 Task: Open Card New Hire Training Session in Board Employee Performance Management and Coaching to Workspace Data Analysis and Reporting and add a team member Softage.2@softage.net, a label Orange, a checklist Real Estate Law, an attachment from Trello, a color Orange and finally, add a card description 'Conduct team training session on effective conflict resolution' and a comment 'Given the potential impact of this task on our company financial stability, let us ensure that we approach it with a sense of fiscal responsibility and prudence.'. Add a start date 'Jan 06, 1900' with a due date 'Jan 13, 1900'
Action: Mouse moved to (83, 375)
Screenshot: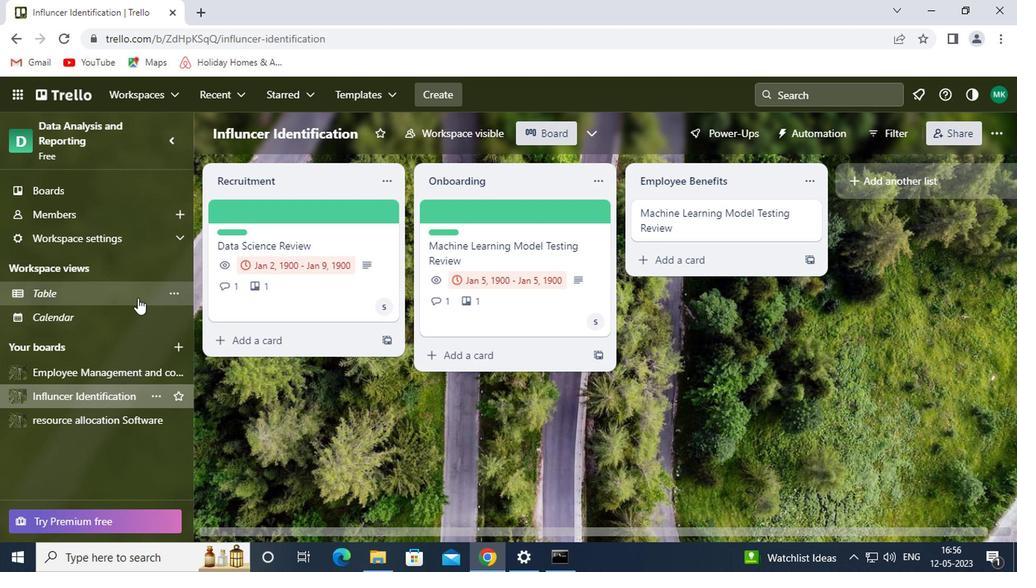
Action: Mouse pressed left at (83, 375)
Screenshot: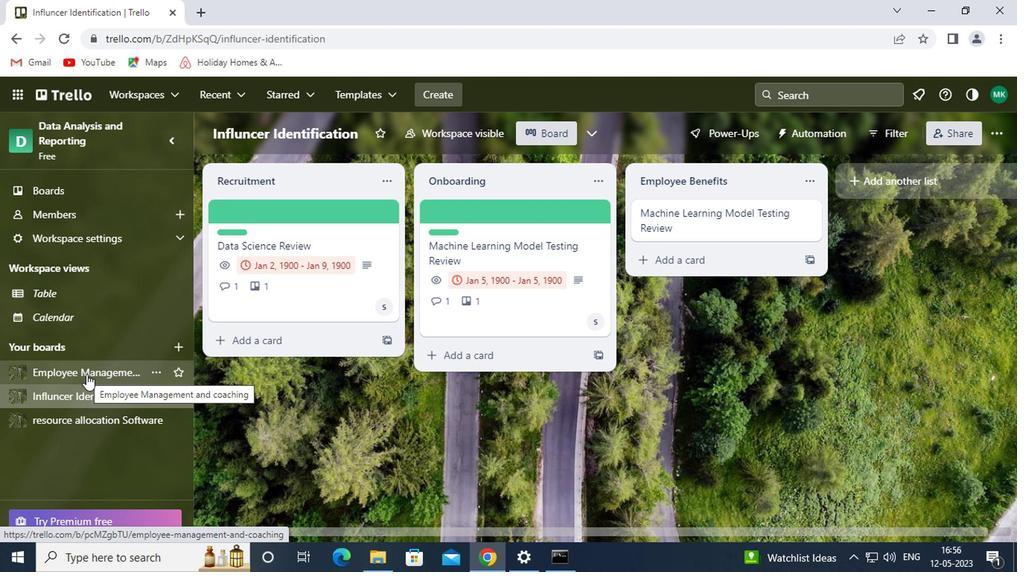 
Action: Mouse moved to (452, 212)
Screenshot: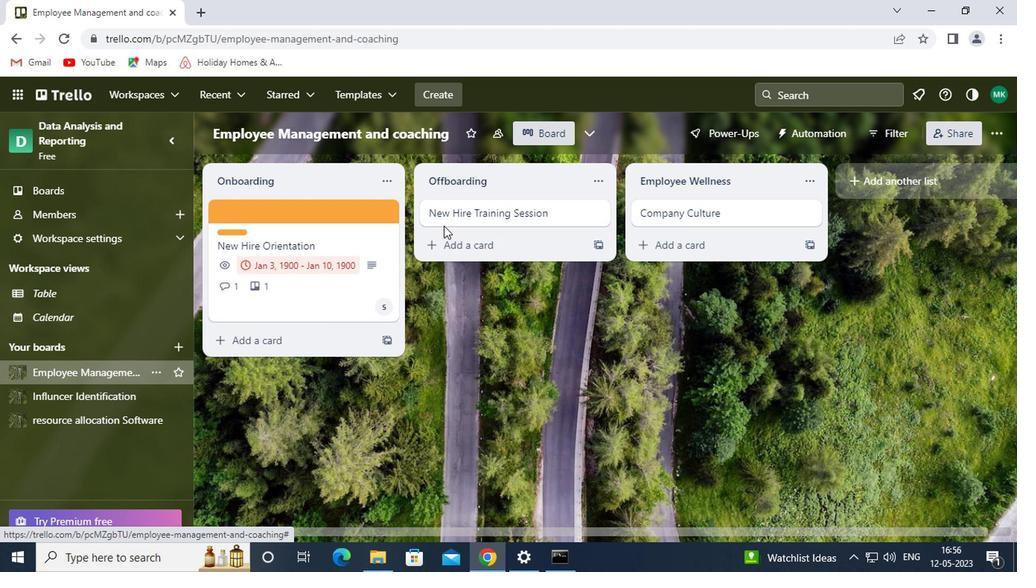 
Action: Mouse pressed left at (452, 212)
Screenshot: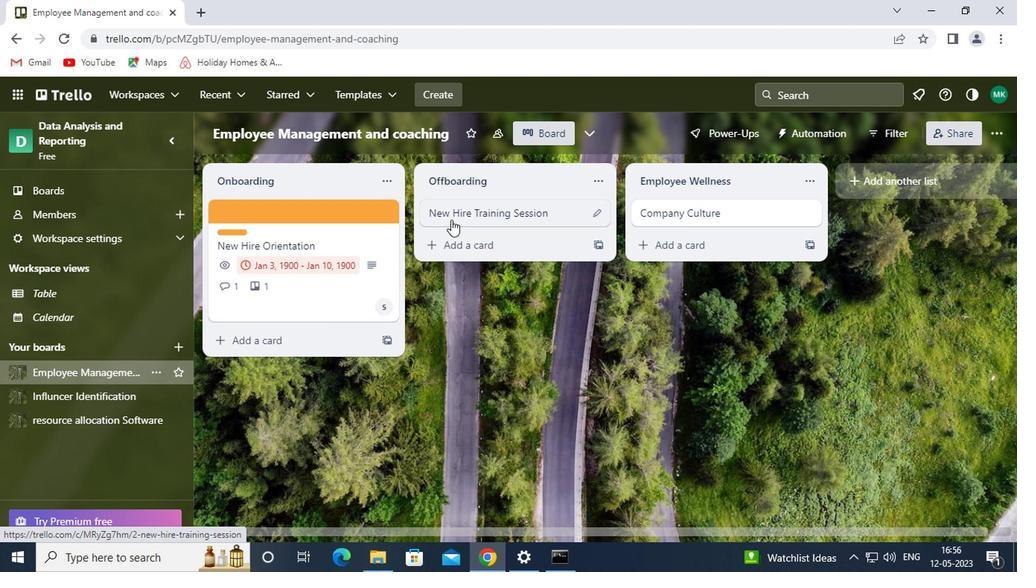 
Action: Mouse moved to (708, 265)
Screenshot: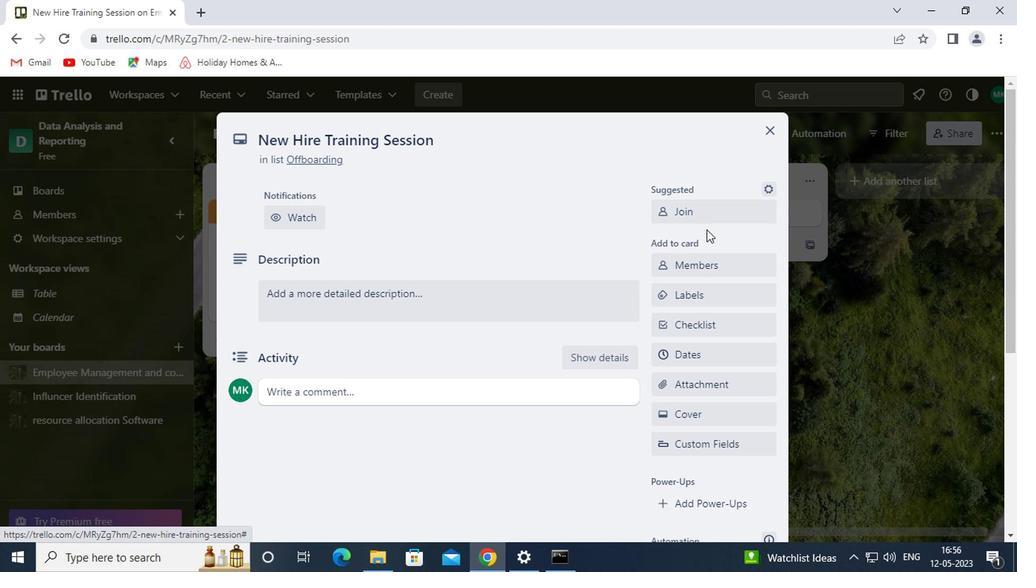
Action: Mouse pressed left at (708, 265)
Screenshot: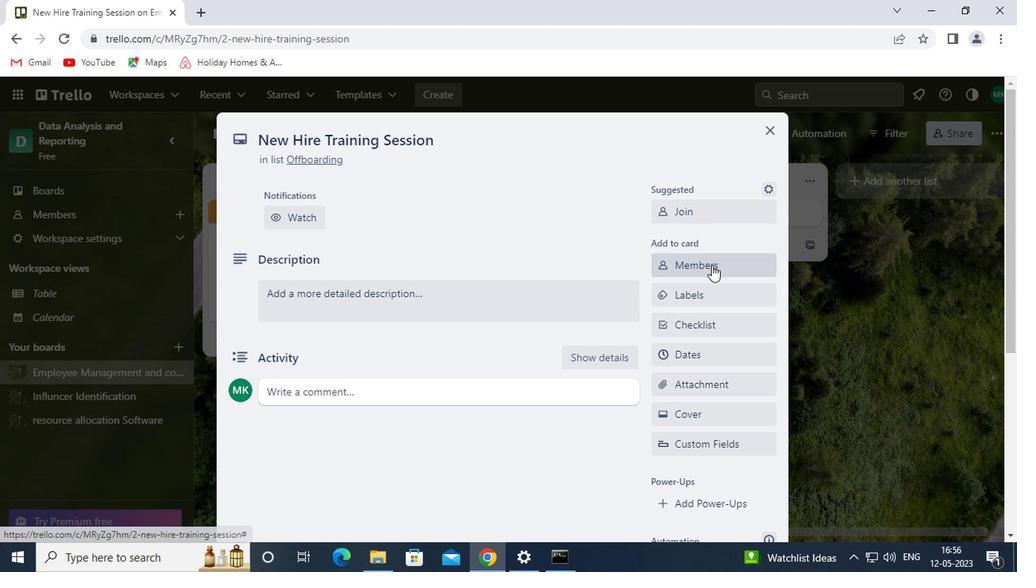 
Action: Mouse moved to (694, 327)
Screenshot: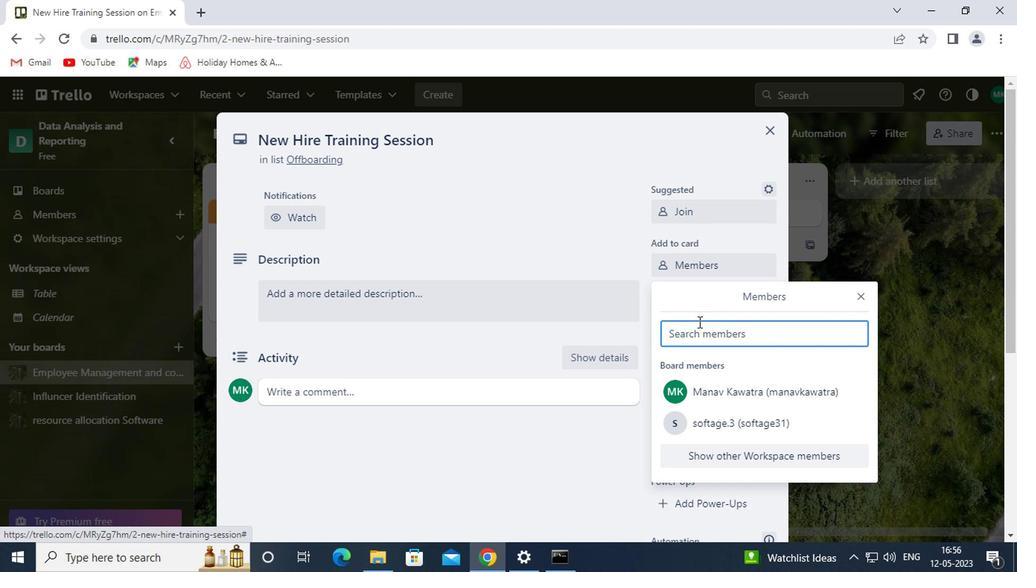 
Action: Mouse pressed left at (694, 327)
Screenshot: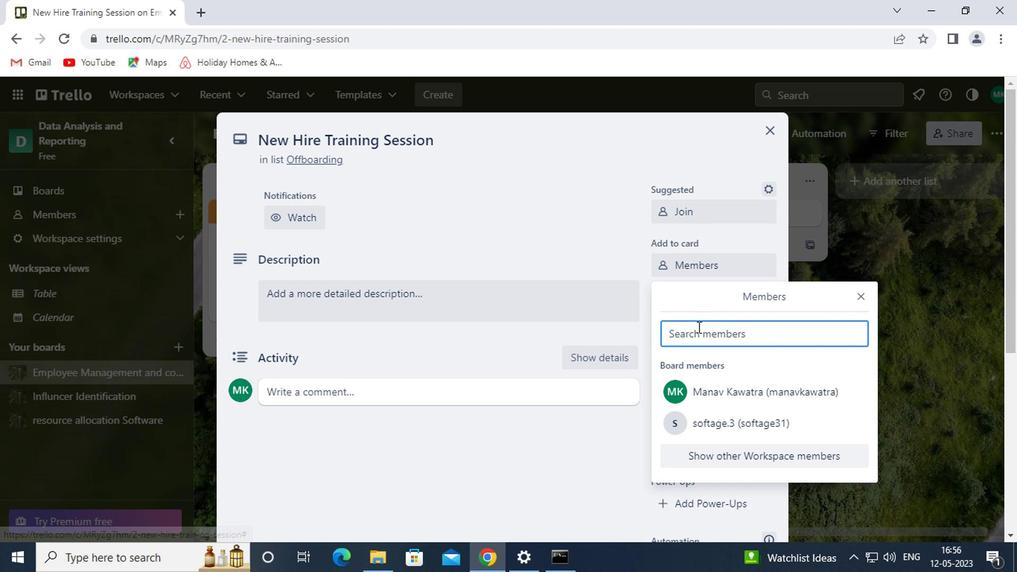 
Action: Key pressed <Key.shift>SOFTAGE.2<Key.shift>@SOFTAGE.NET
Screenshot: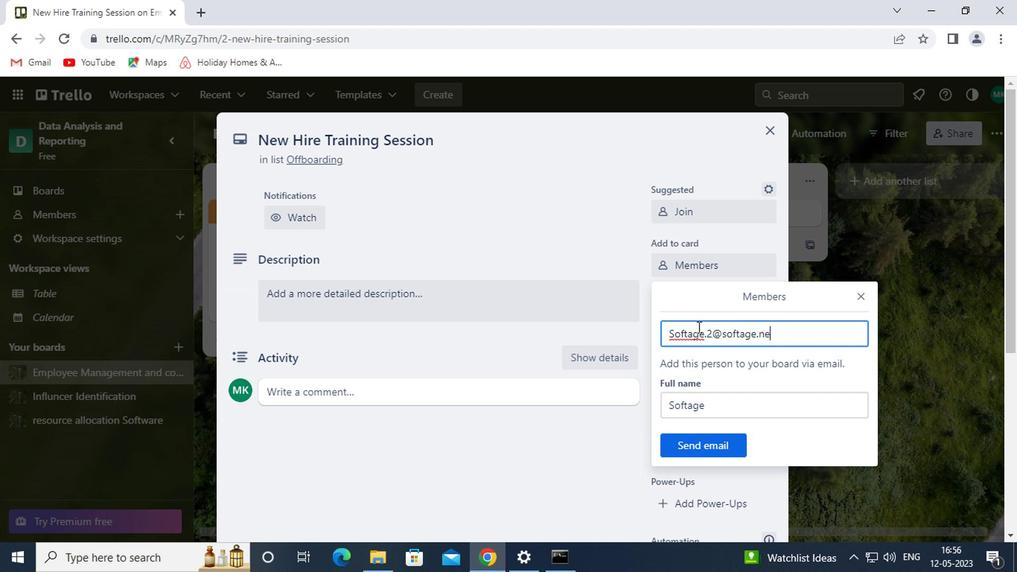 
Action: Mouse moved to (699, 446)
Screenshot: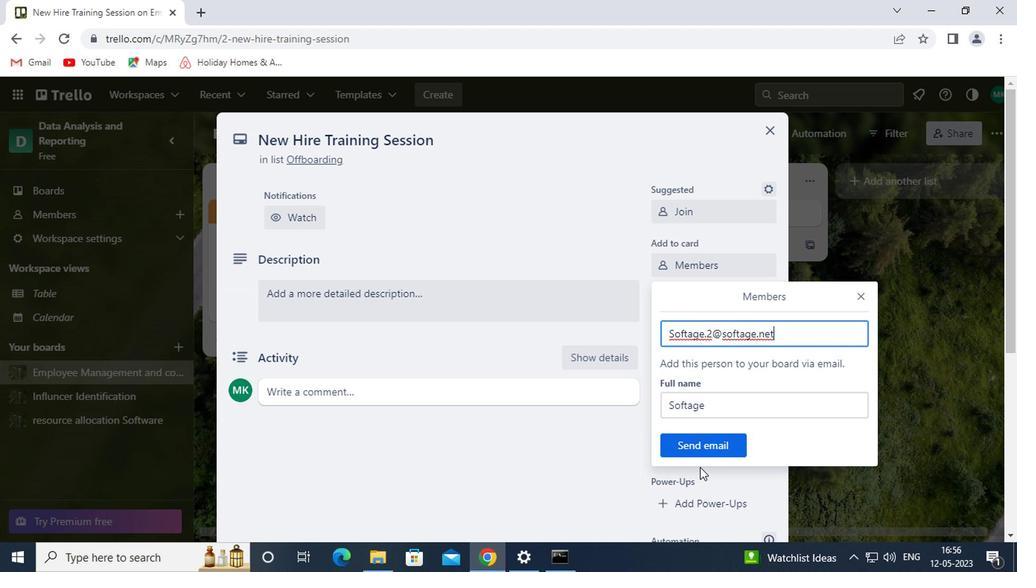 
Action: Mouse pressed left at (699, 446)
Screenshot: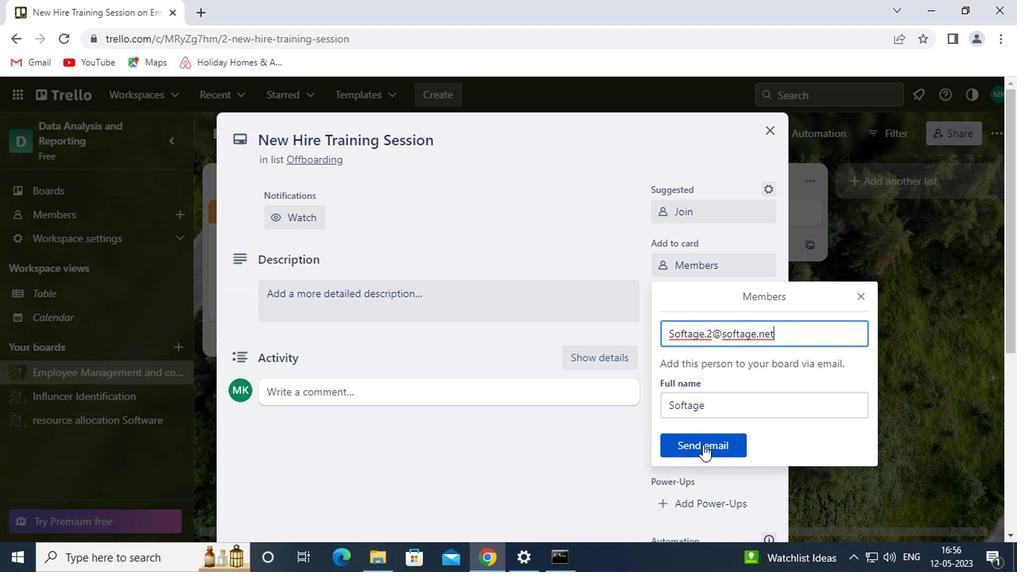 
Action: Mouse moved to (712, 291)
Screenshot: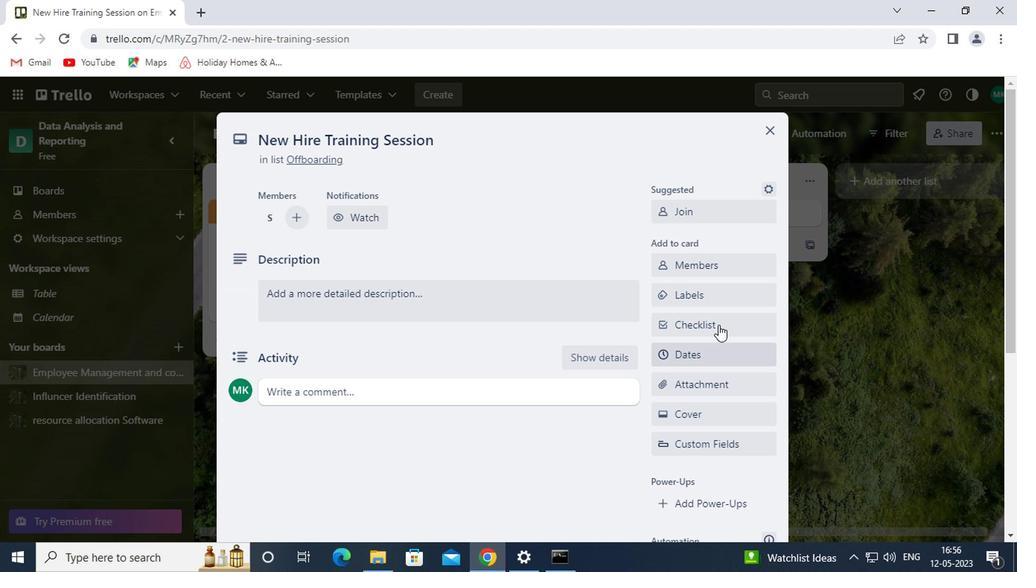 
Action: Mouse pressed left at (712, 291)
Screenshot: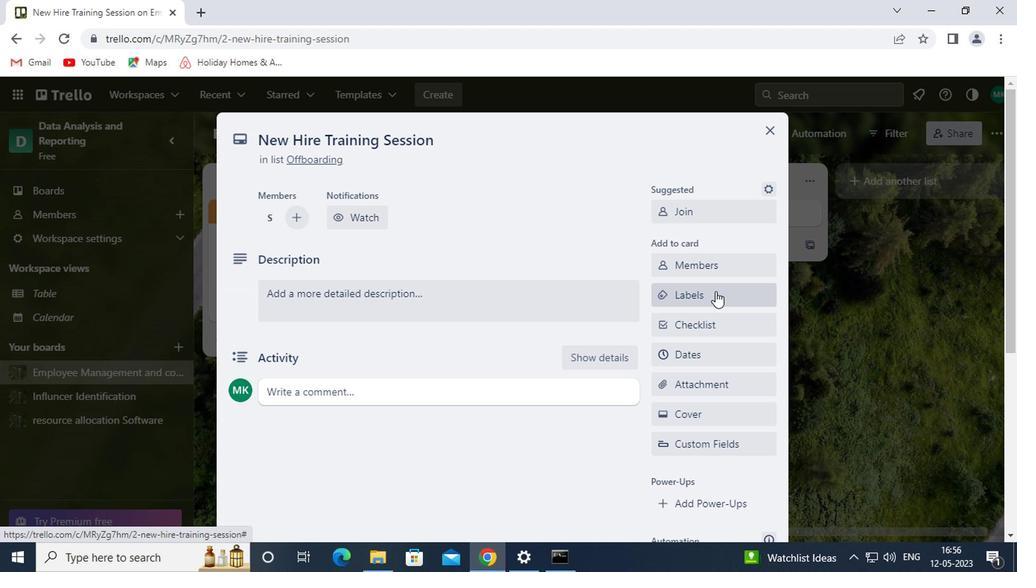 
Action: Mouse moved to (712, 282)
Screenshot: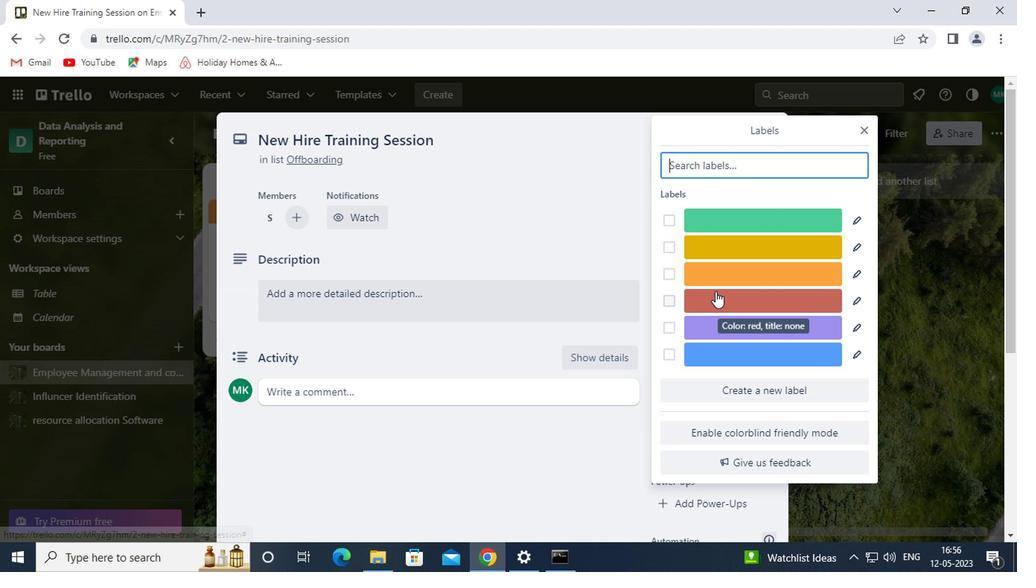 
Action: Mouse pressed left at (712, 282)
Screenshot: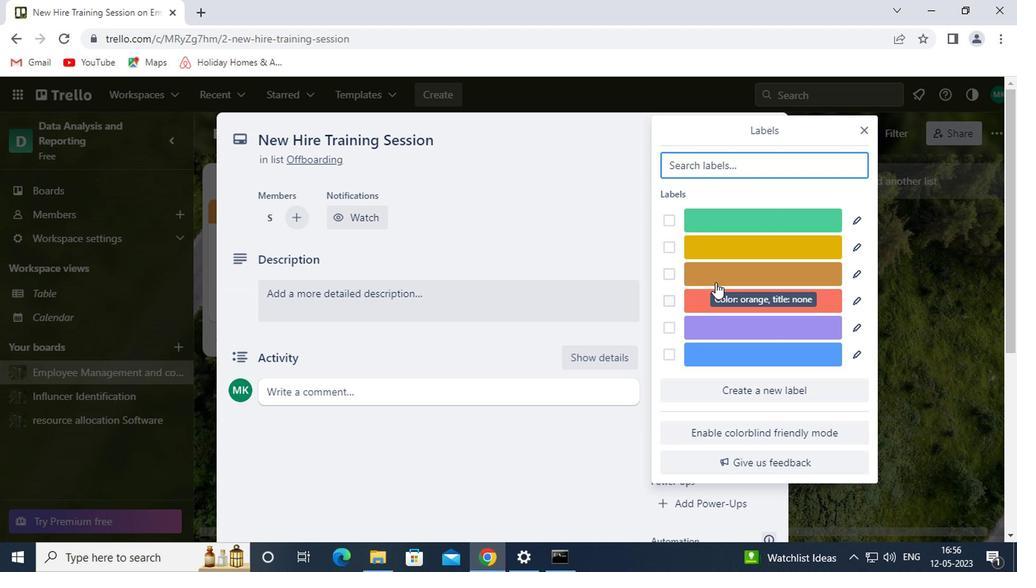 
Action: Mouse moved to (860, 130)
Screenshot: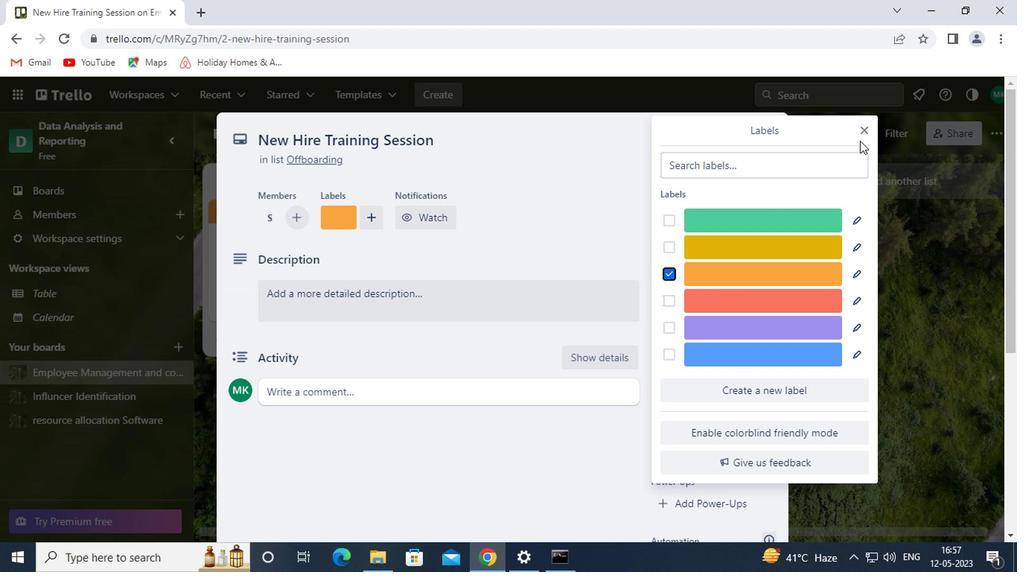 
Action: Mouse pressed left at (860, 130)
Screenshot: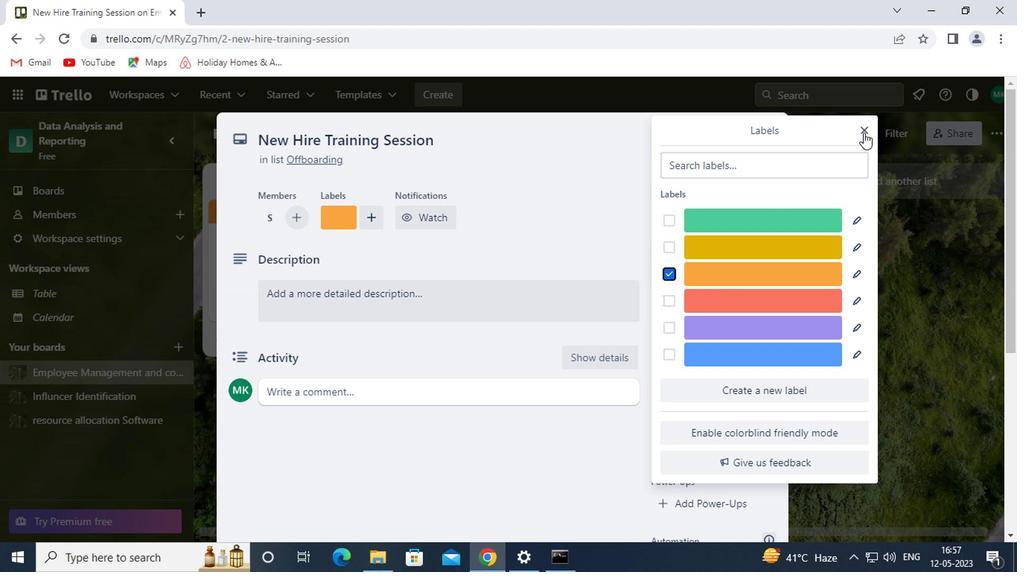 
Action: Mouse moved to (703, 321)
Screenshot: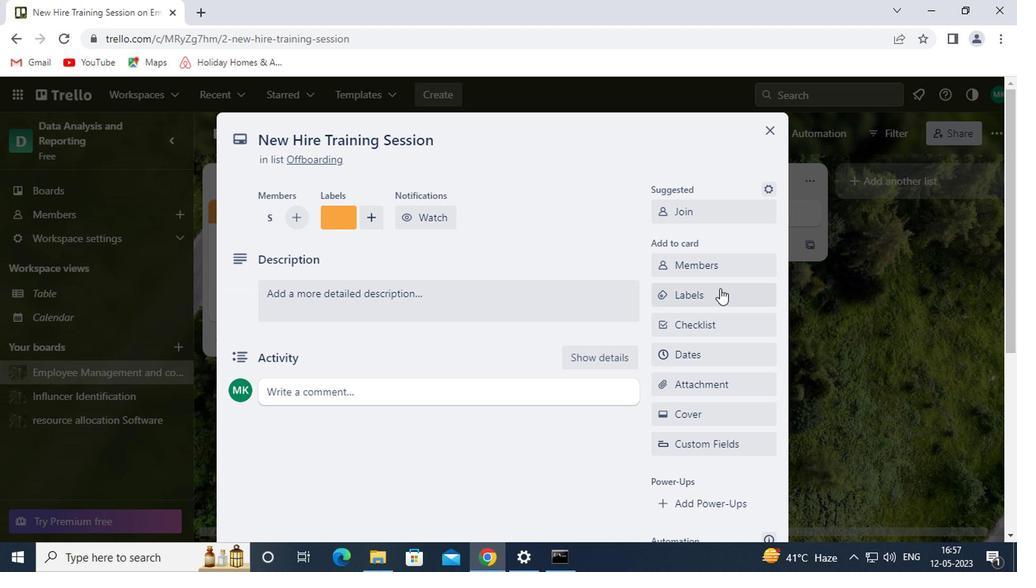 
Action: Mouse pressed left at (703, 321)
Screenshot: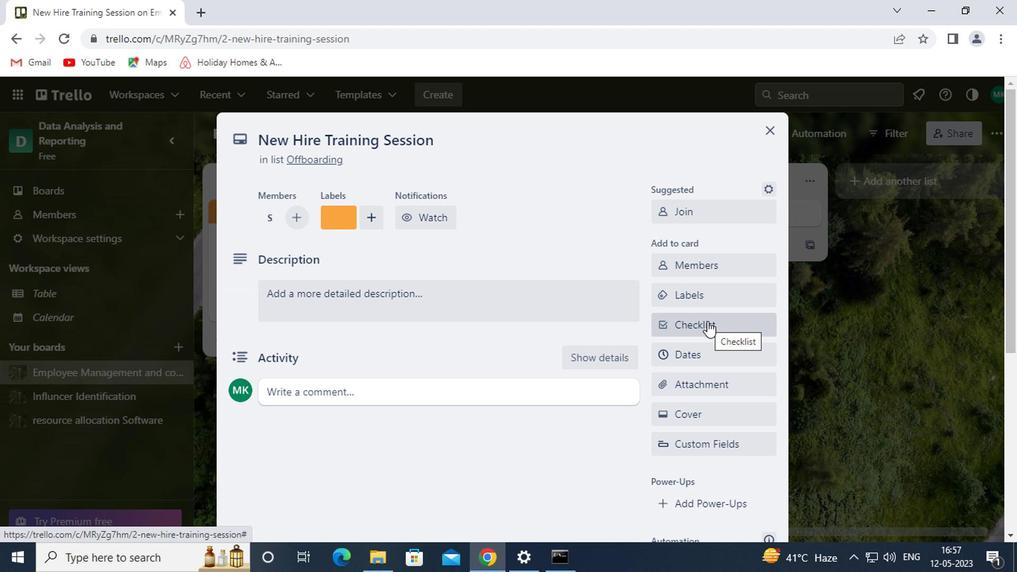 
Action: Key pressed <Key.shift>REAL<Key.space><Key.shift>ESTATE<Key.space><Key.shift>LAW
Screenshot: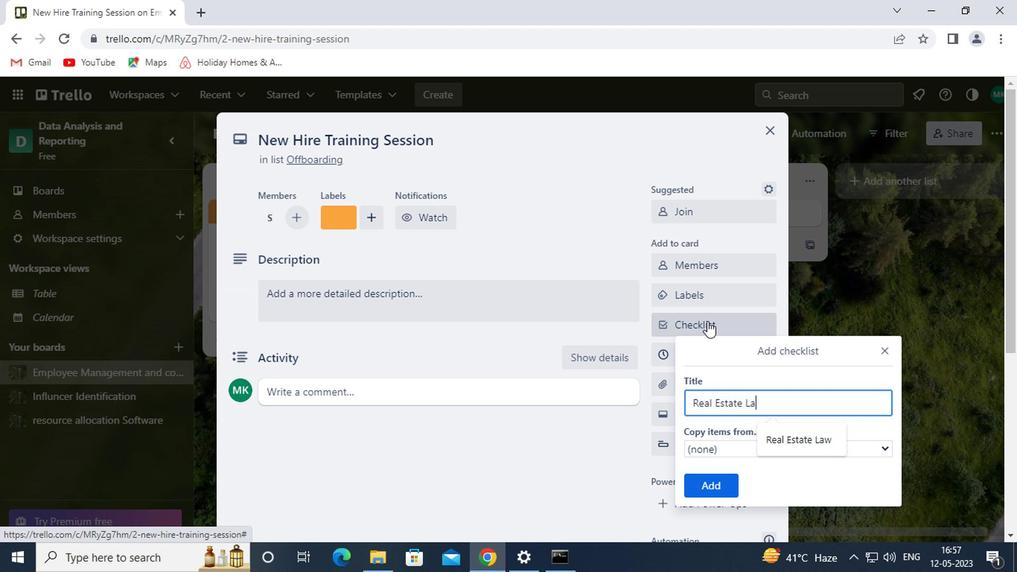 
Action: Mouse moved to (709, 495)
Screenshot: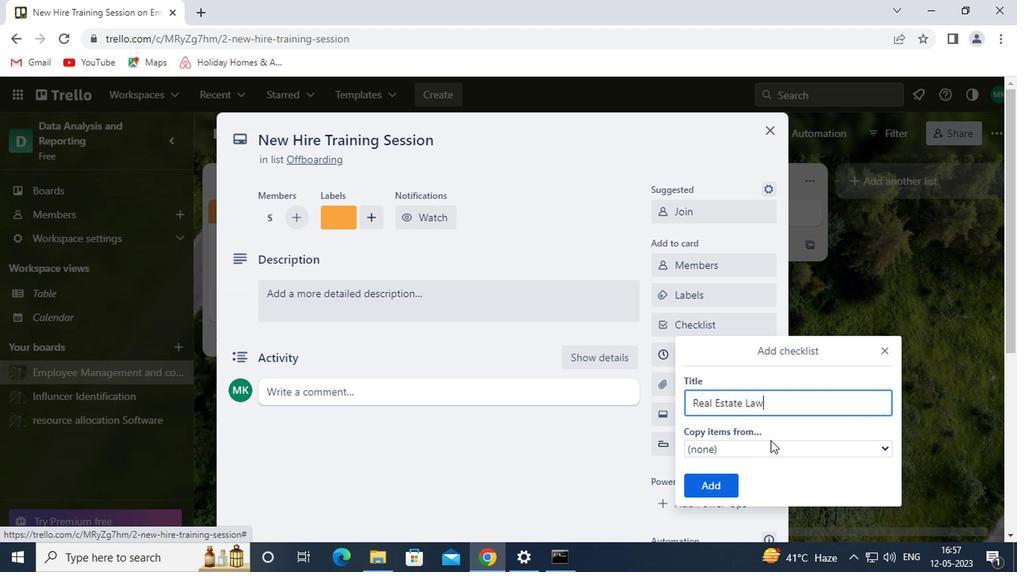 
Action: Mouse pressed left at (709, 495)
Screenshot: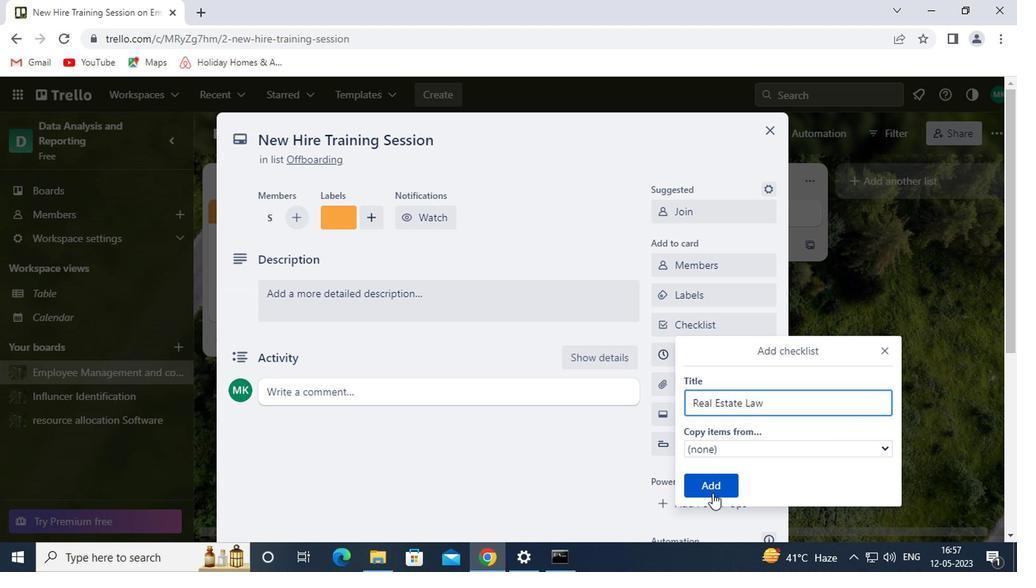 
Action: Mouse moved to (711, 389)
Screenshot: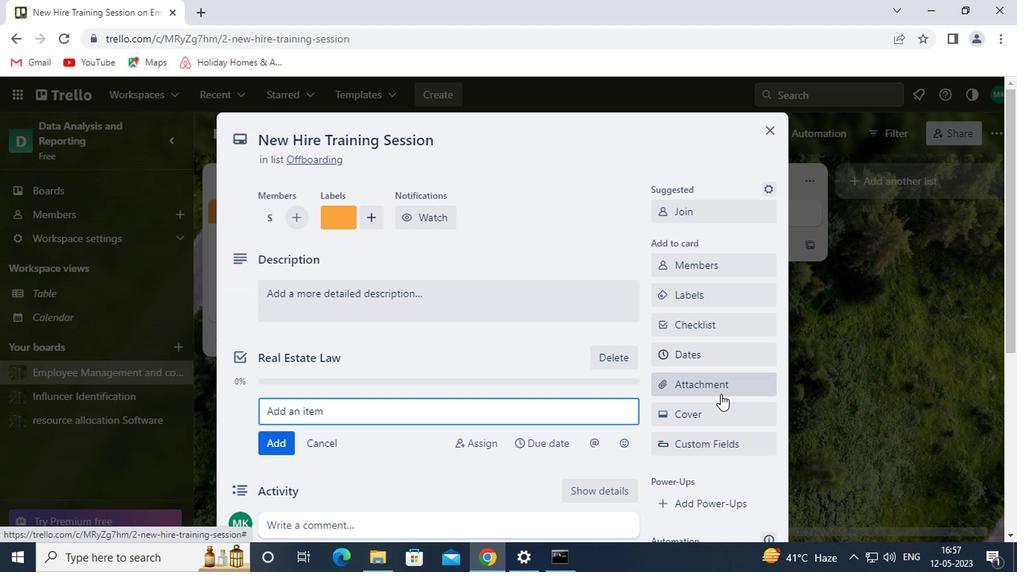 
Action: Mouse pressed left at (711, 389)
Screenshot: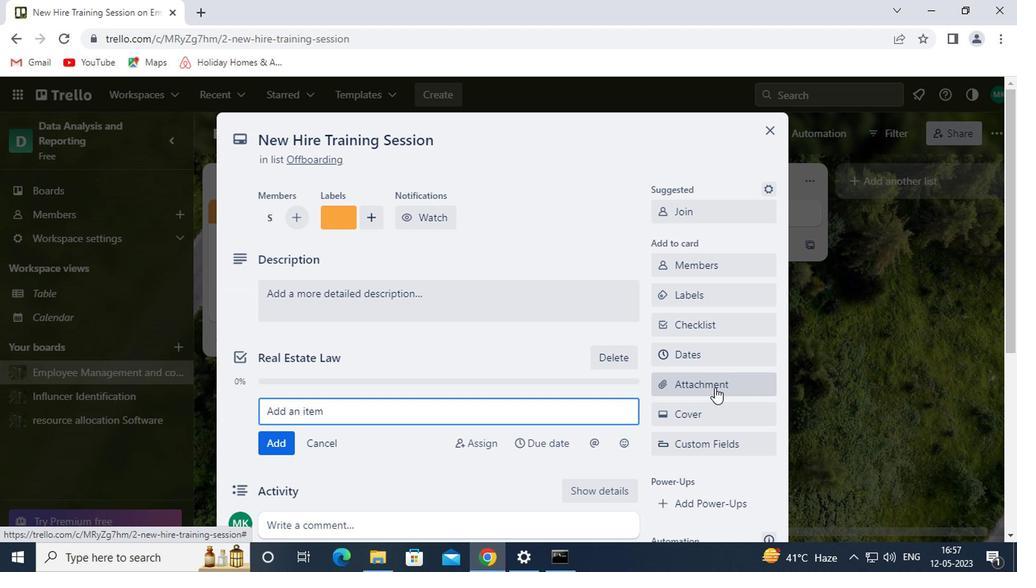 
Action: Mouse moved to (671, 177)
Screenshot: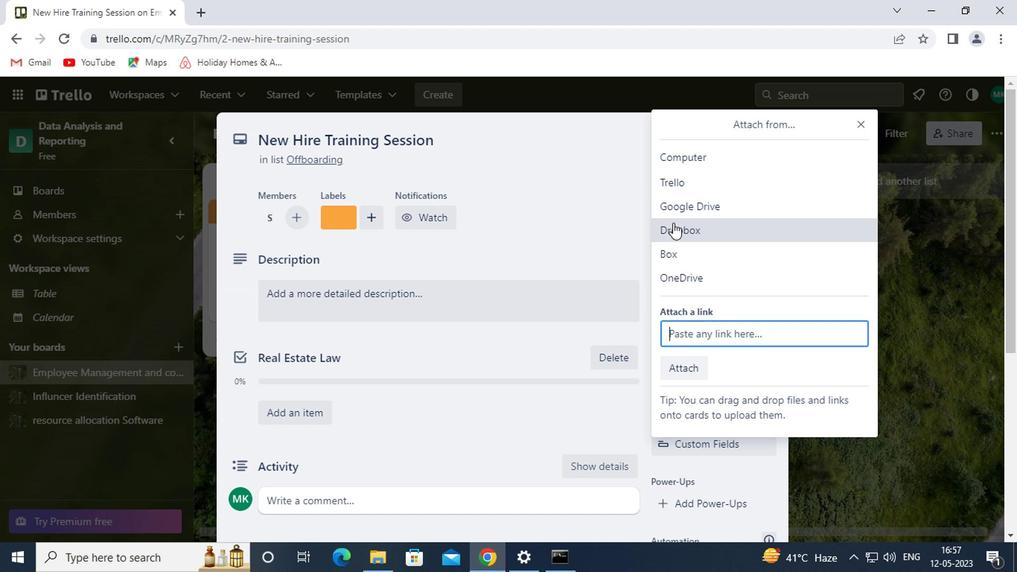 
Action: Mouse pressed left at (671, 177)
Screenshot: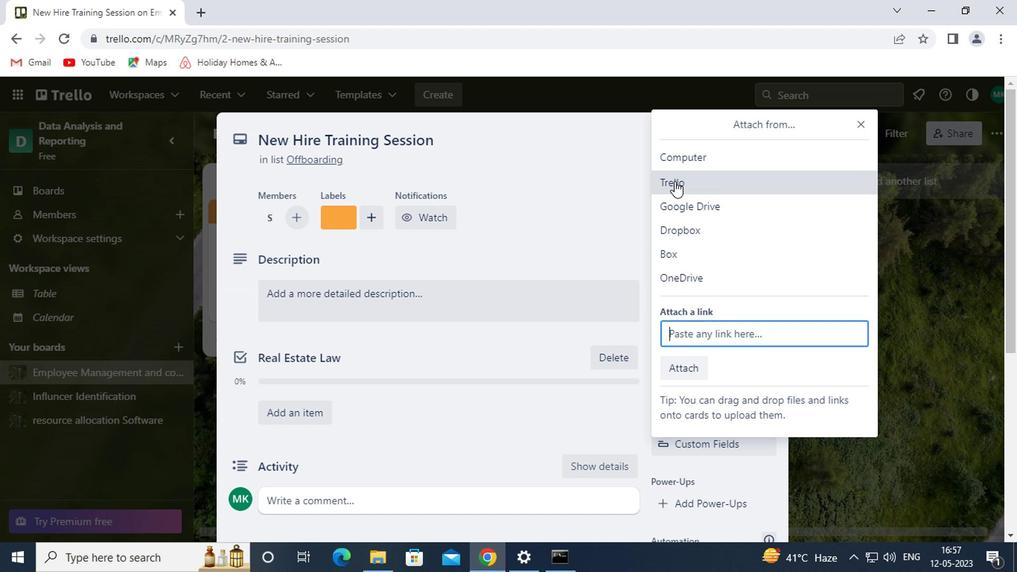 
Action: Mouse moved to (711, 326)
Screenshot: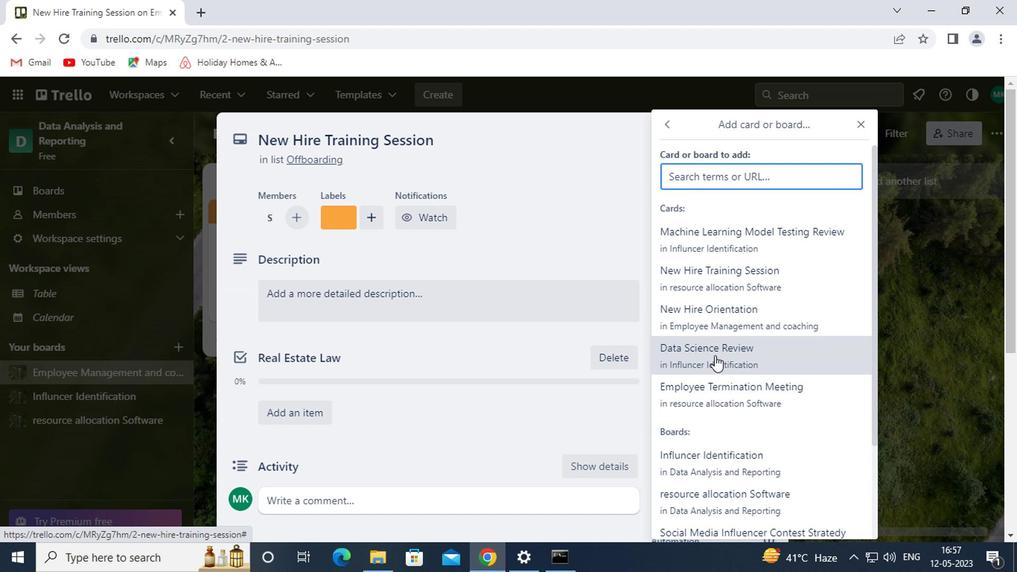 
Action: Mouse pressed left at (711, 326)
Screenshot: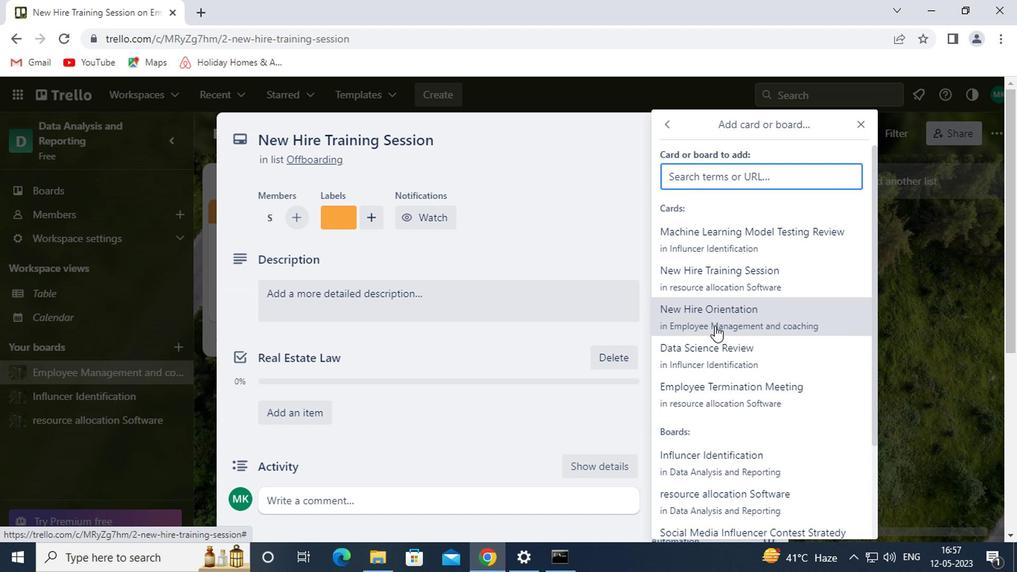 
Action: Mouse moved to (699, 377)
Screenshot: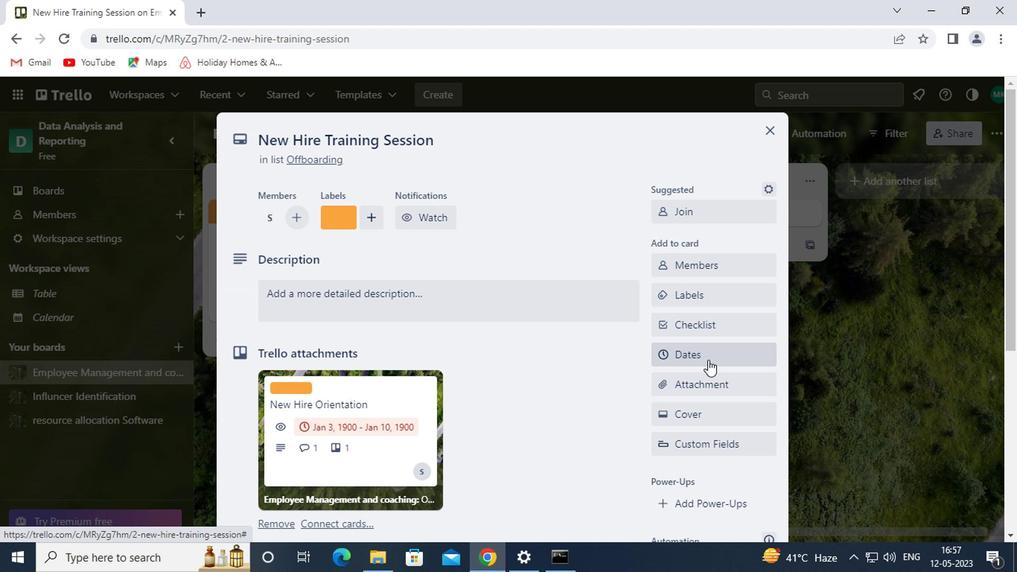 
Action: Mouse scrolled (699, 376) with delta (0, 0)
Screenshot: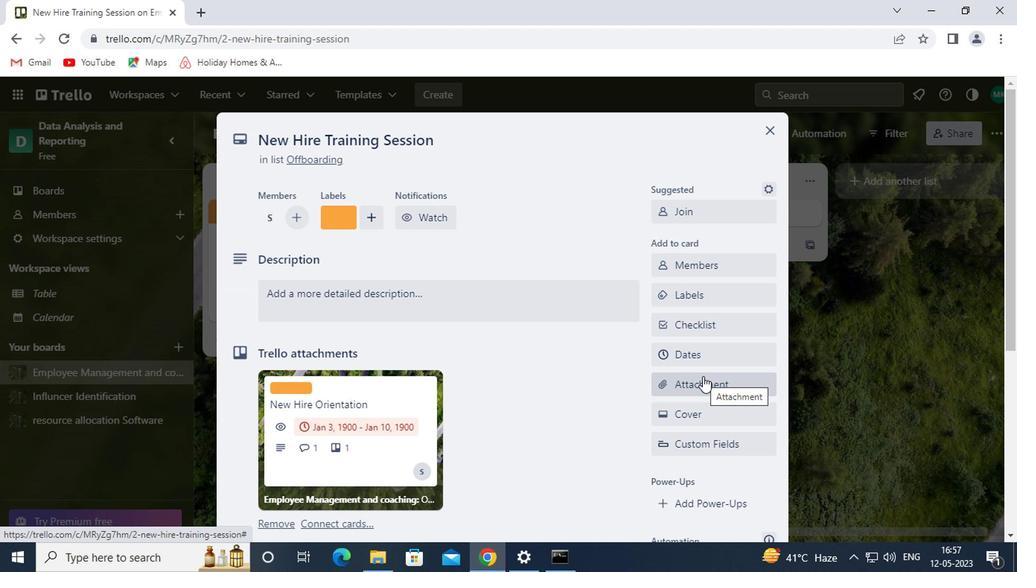 
Action: Mouse moved to (693, 341)
Screenshot: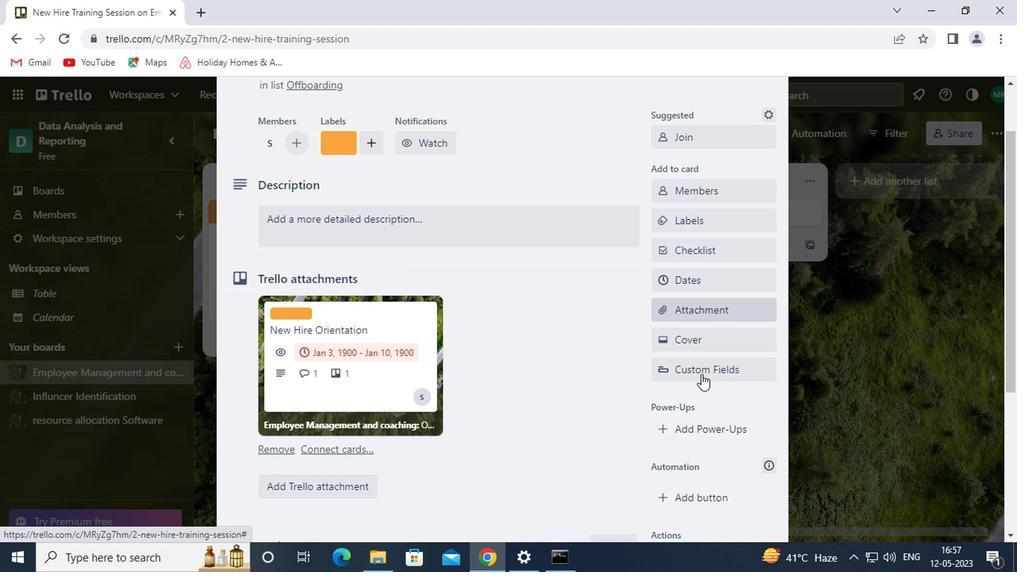 
Action: Mouse pressed left at (693, 341)
Screenshot: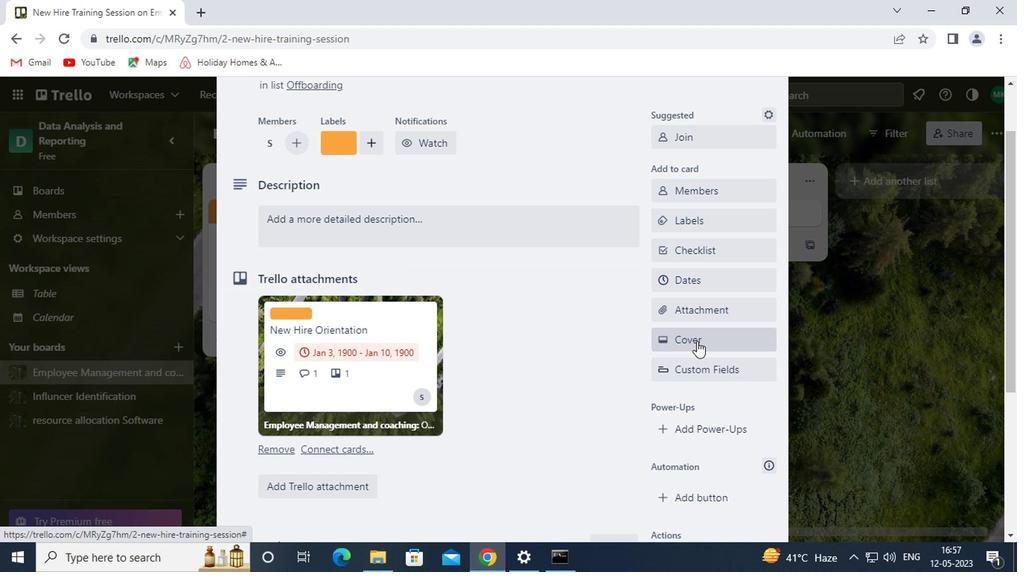 
Action: Mouse moved to (747, 250)
Screenshot: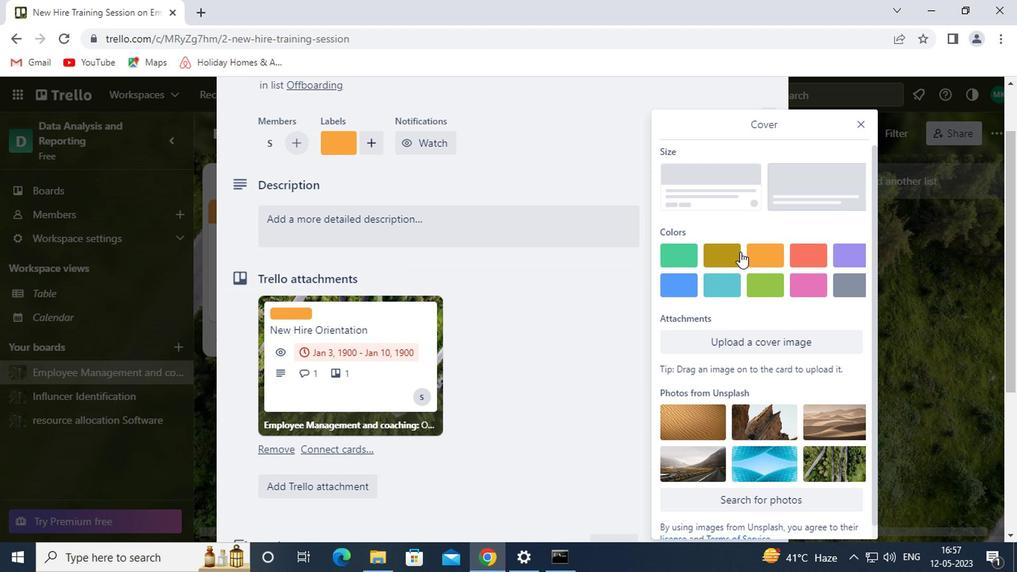 
Action: Mouse pressed left at (747, 250)
Screenshot: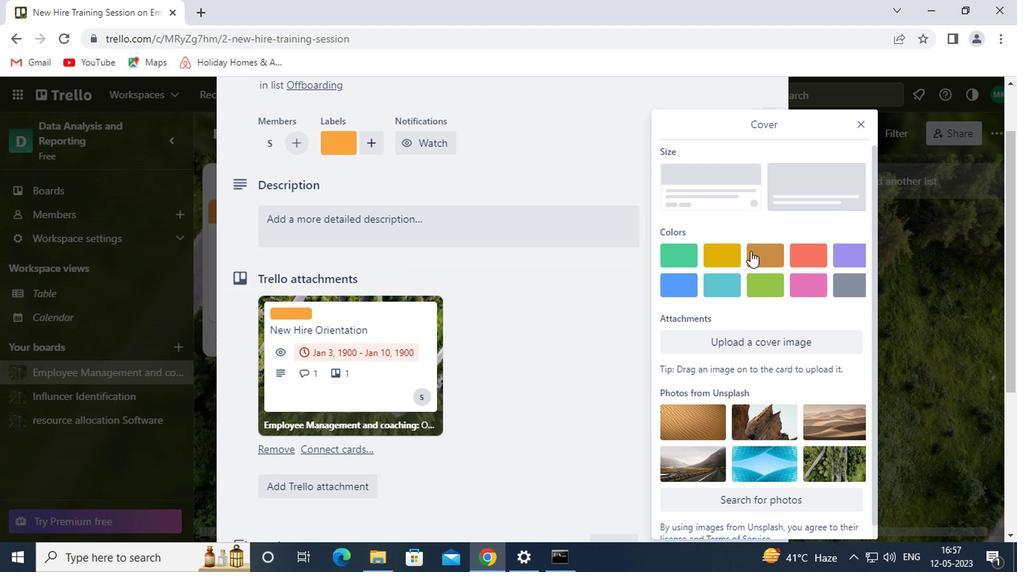 
Action: Mouse moved to (855, 123)
Screenshot: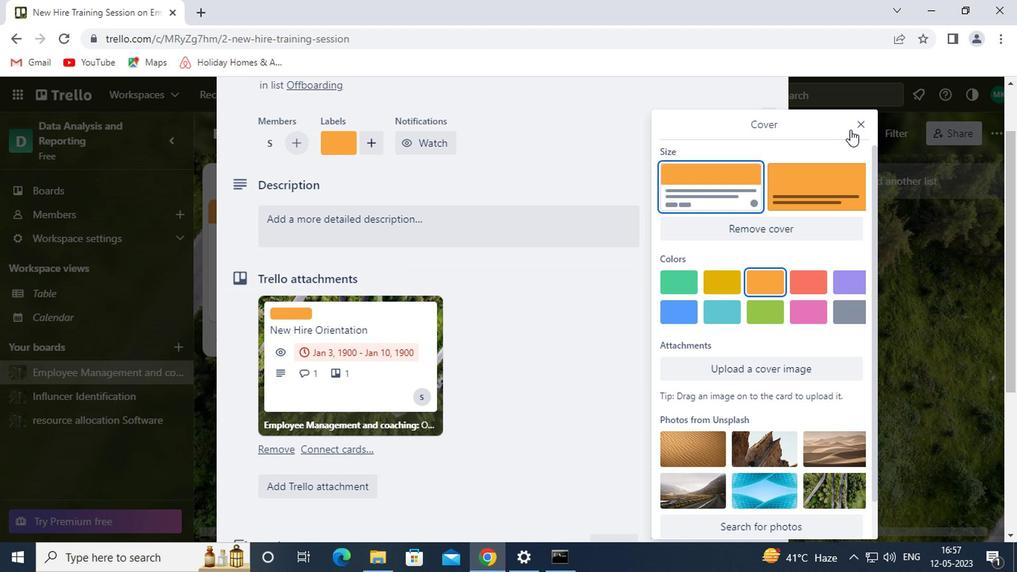 
Action: Mouse pressed left at (855, 123)
Screenshot: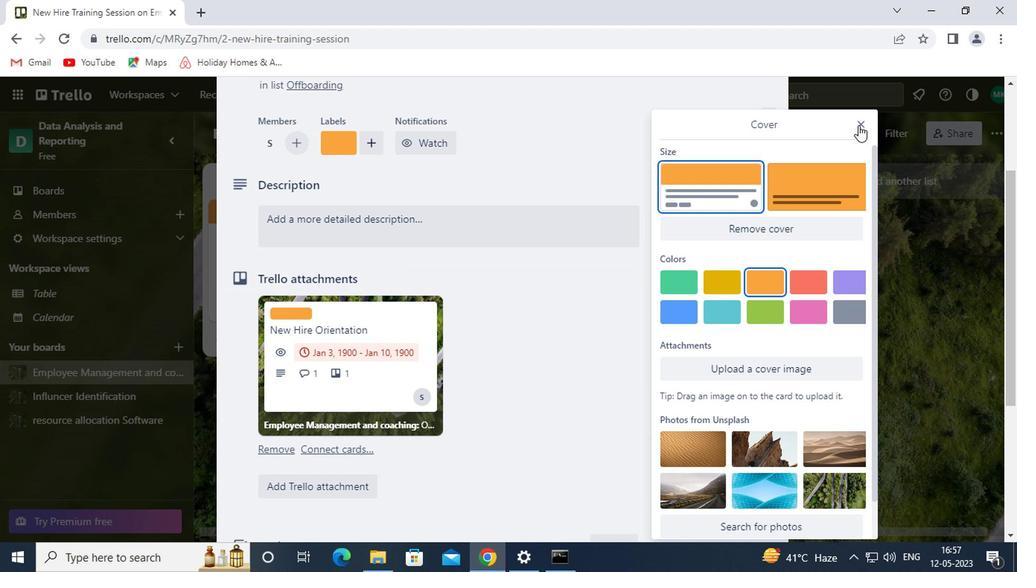 
Action: Mouse moved to (342, 217)
Screenshot: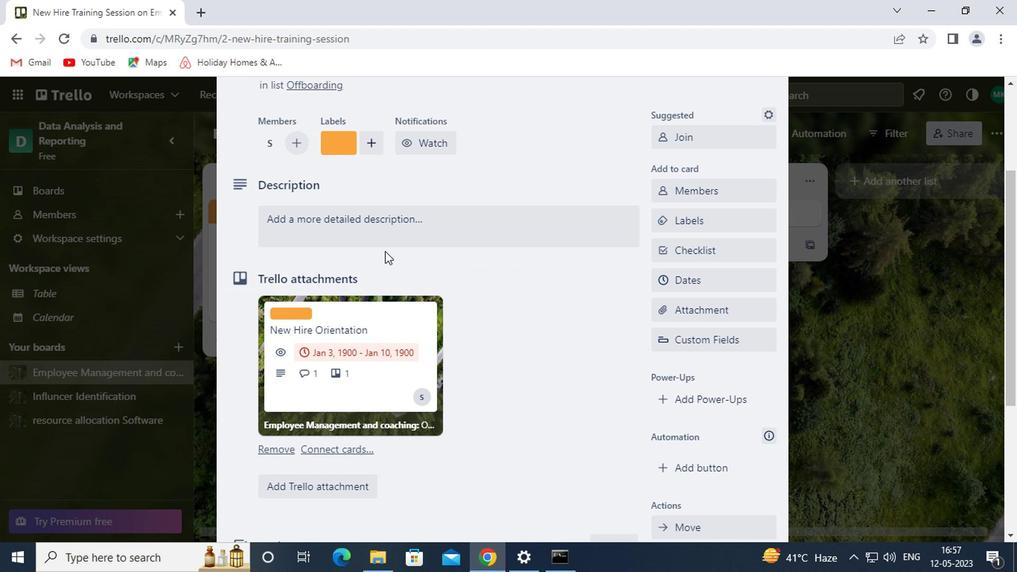 
Action: Mouse pressed left at (342, 217)
Screenshot: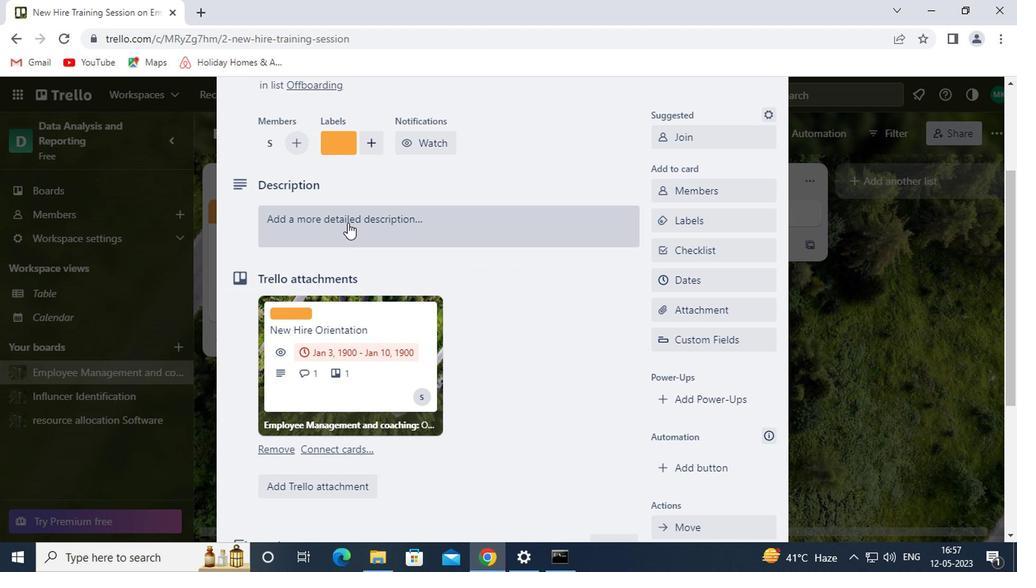 
Action: Mouse moved to (337, 280)
Screenshot: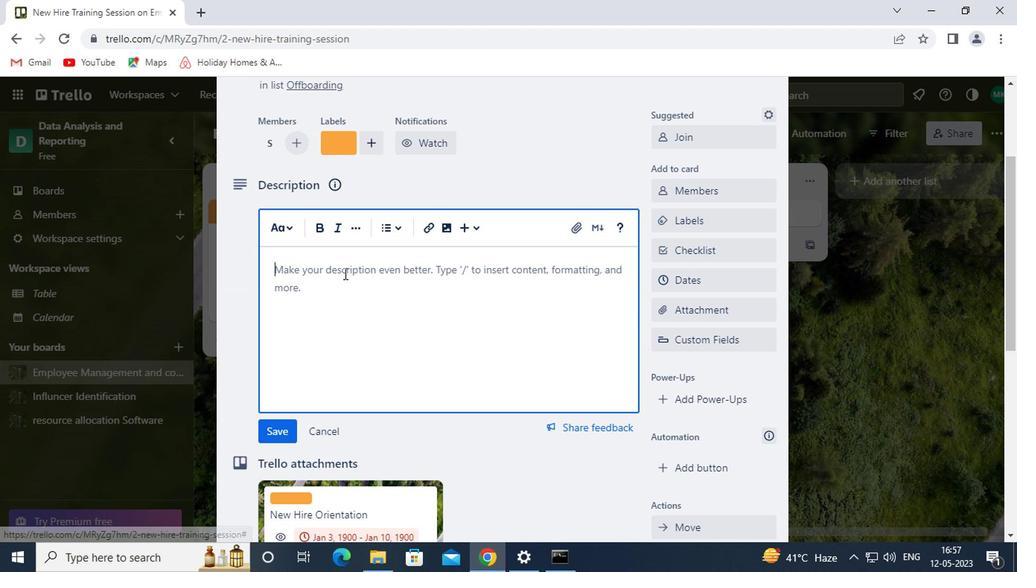 
Action: Mouse pressed left at (337, 280)
Screenshot: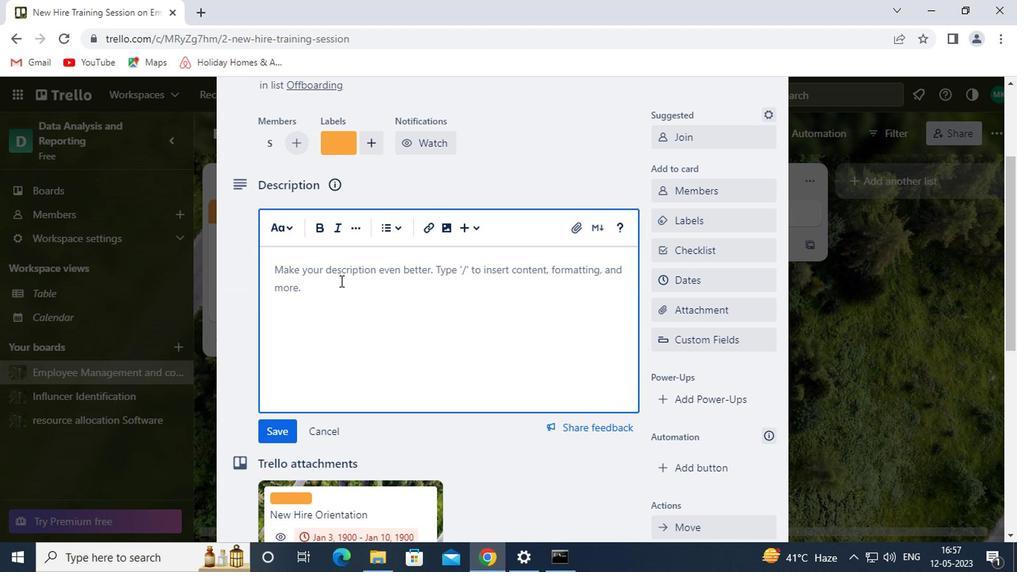 
Action: Key pressed <Key.shift><Key.shift><Key.shift><Key.shift><Key.shift><Key.shift>CONDUCT<Key.space>TEAM<Key.space>TRAINING<Key.space>SESSION<Key.space>ON<Key.space>EFFECTIVE<Key.space>CONFLICT<Key.space>RESOLUTION
Screenshot: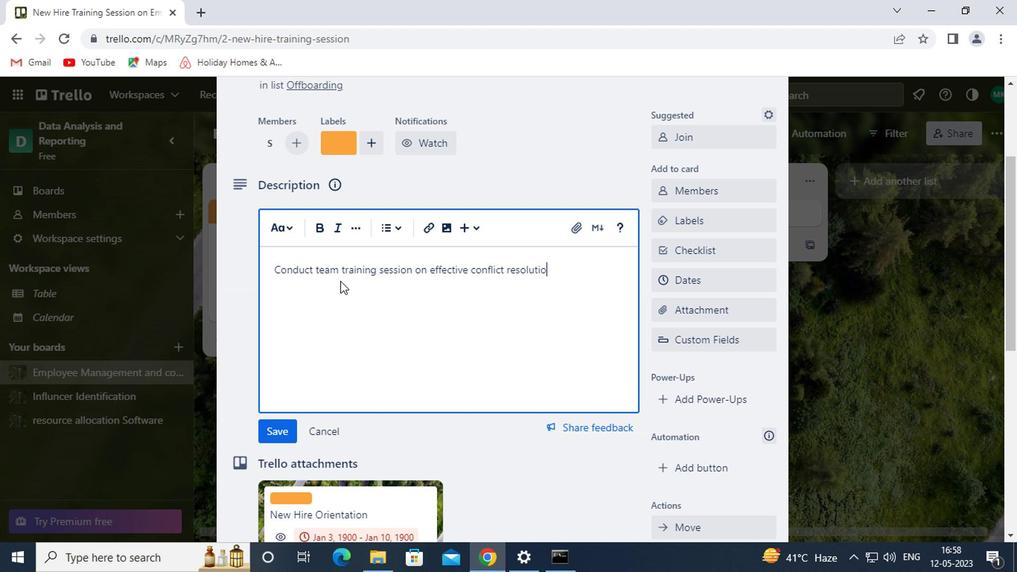 
Action: Mouse moved to (268, 429)
Screenshot: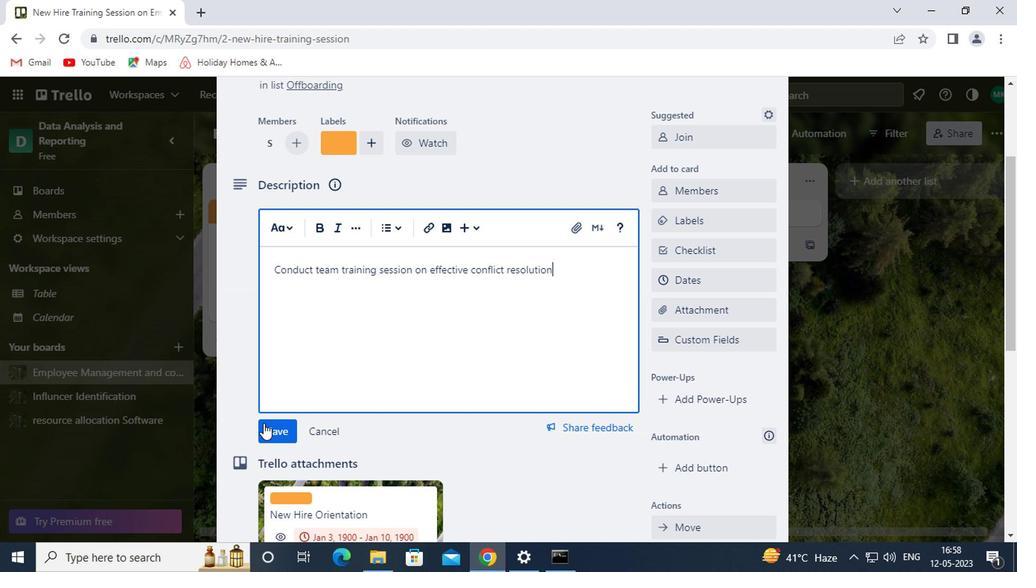 
Action: Mouse pressed left at (268, 429)
Screenshot: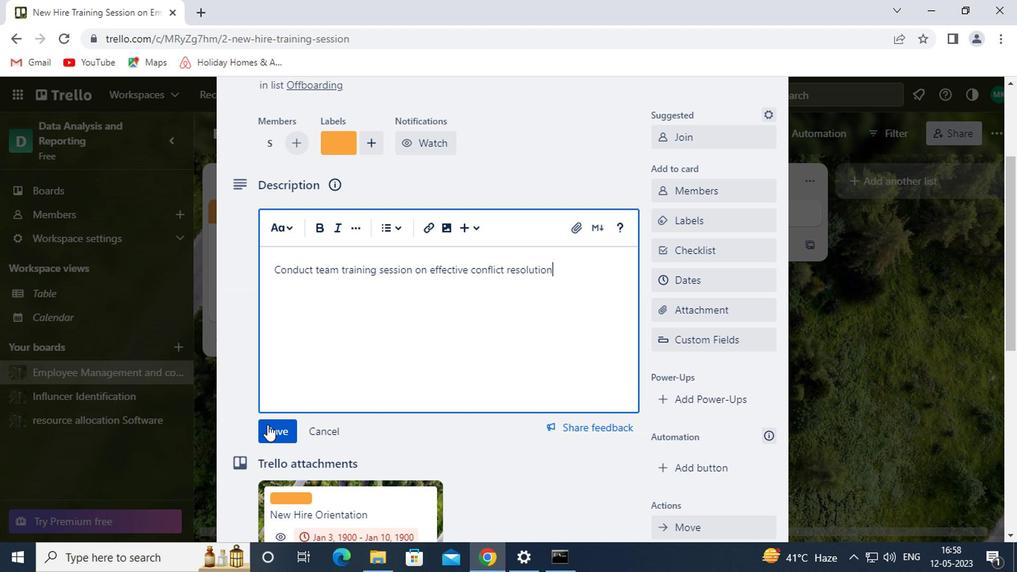 
Action: Mouse moved to (365, 360)
Screenshot: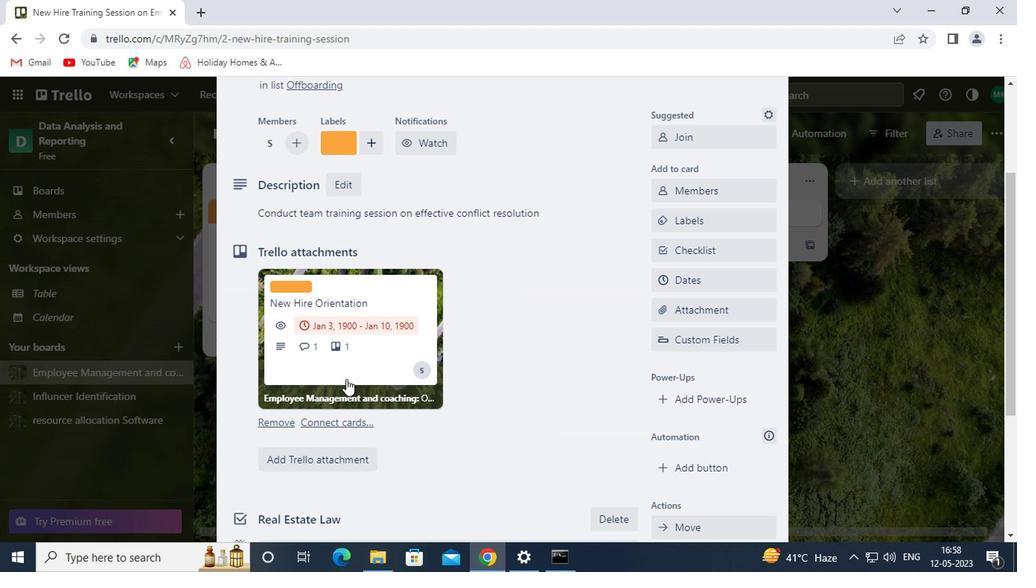 
Action: Mouse scrolled (365, 359) with delta (0, -1)
Screenshot: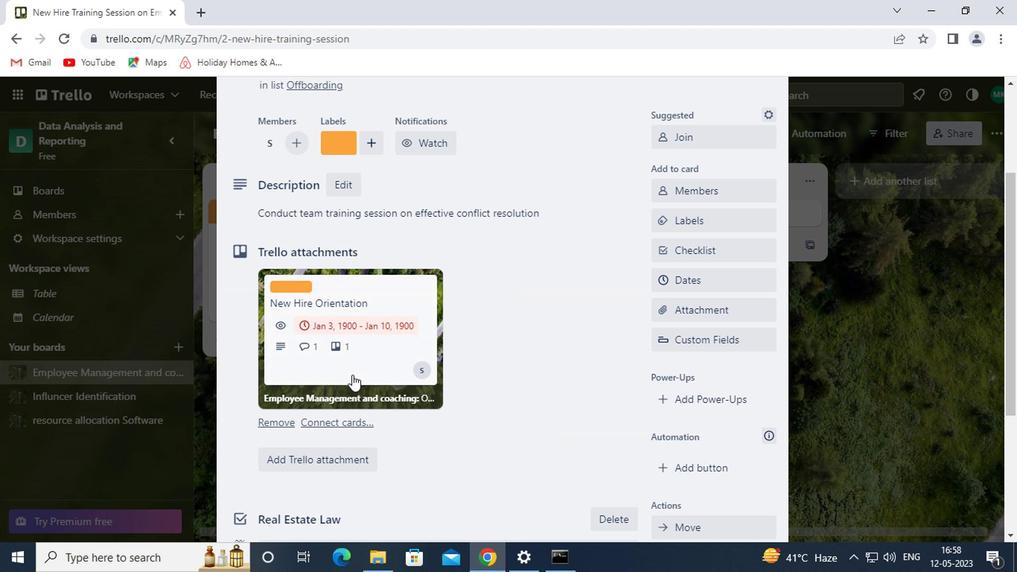 
Action: Mouse scrolled (365, 359) with delta (0, -1)
Screenshot: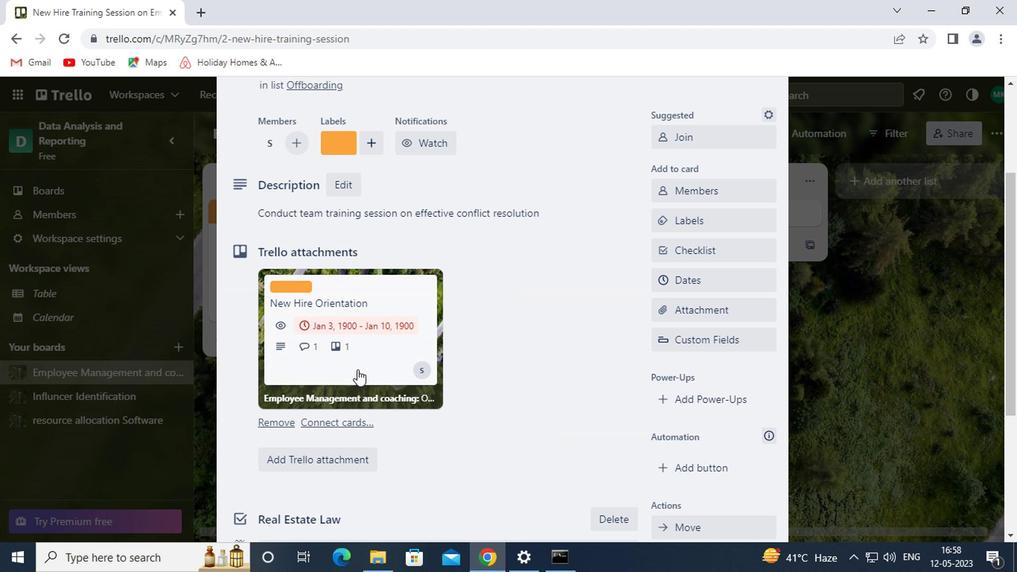 
Action: Mouse moved to (314, 455)
Screenshot: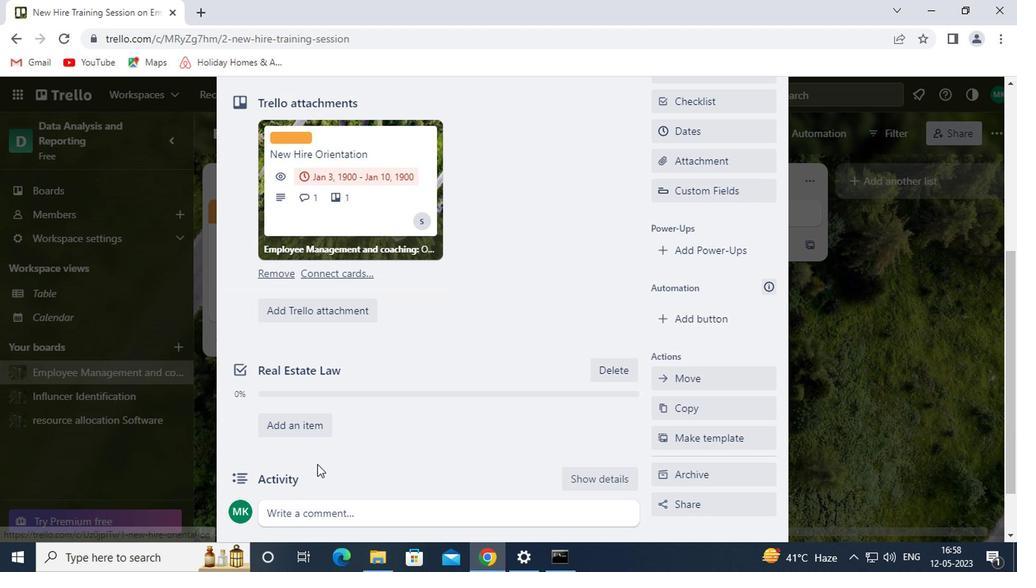 
Action: Mouse scrolled (314, 455) with delta (0, 0)
Screenshot: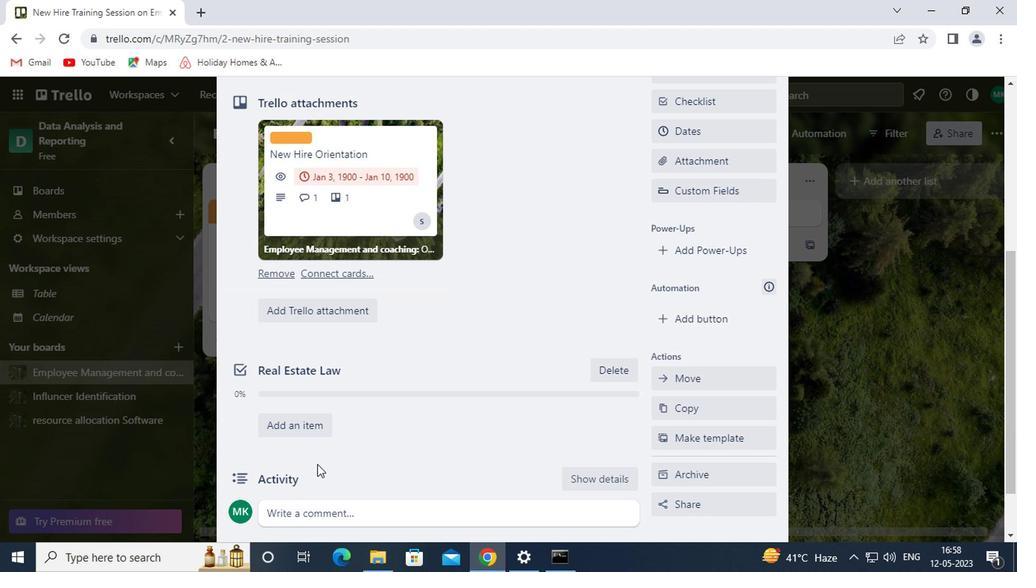 
Action: Mouse scrolled (314, 455) with delta (0, 0)
Screenshot: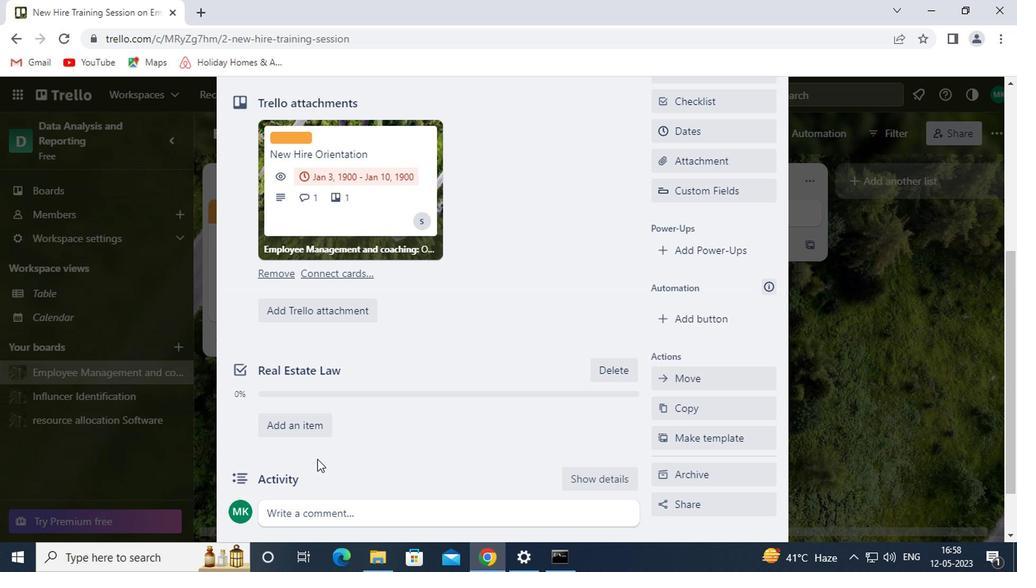 
Action: Mouse moved to (301, 434)
Screenshot: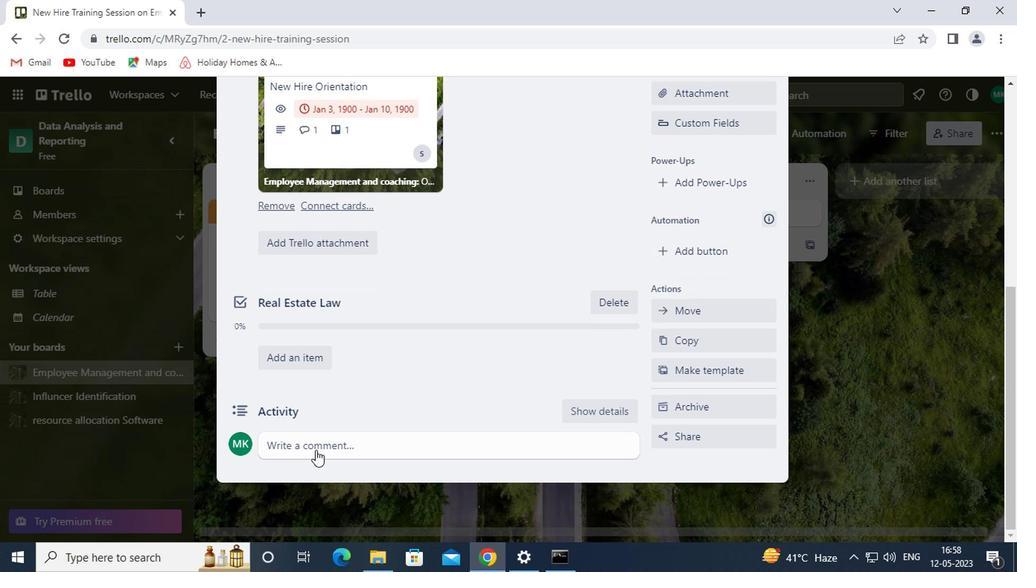 
Action: Mouse pressed left at (301, 434)
Screenshot: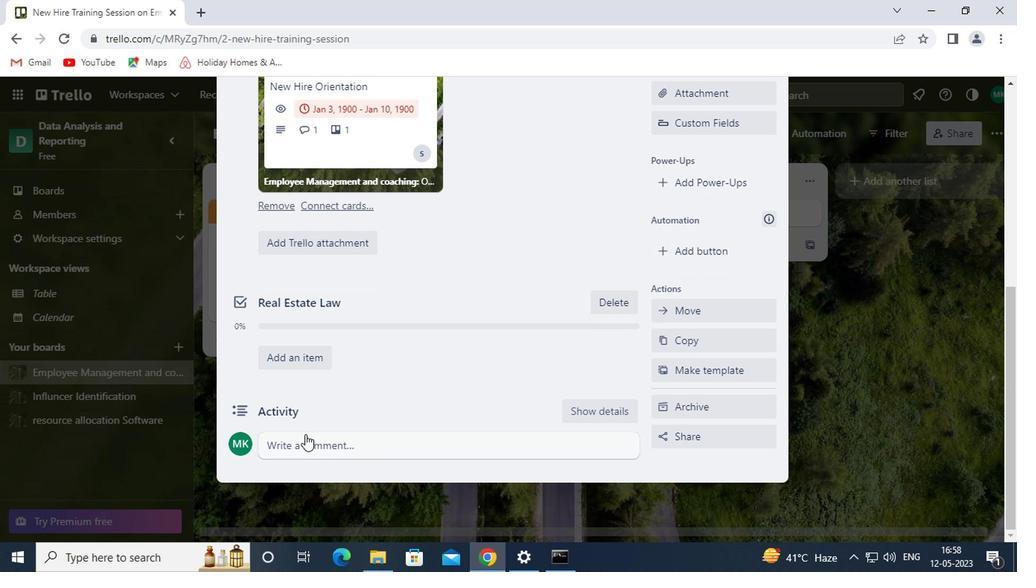 
Action: Mouse moved to (299, 500)
Screenshot: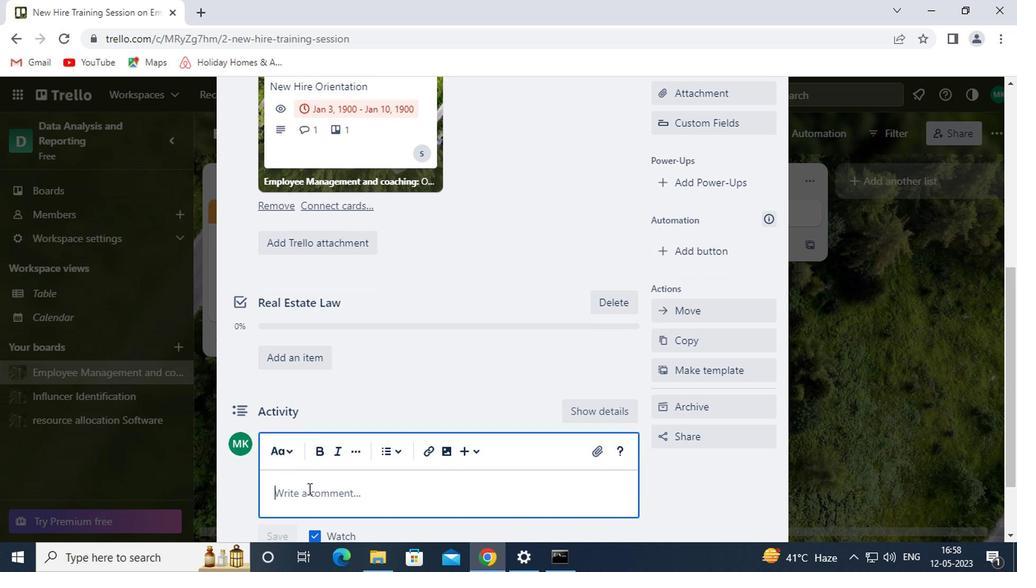 
Action: Mouse pressed left at (299, 500)
Screenshot: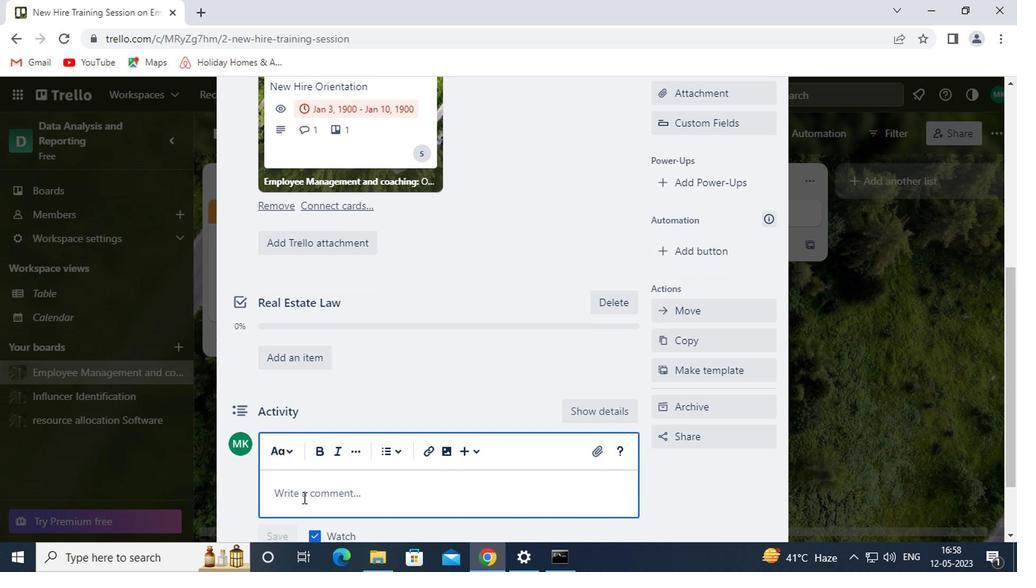 
Action: Key pressed <Key.shift><Key.shift>GIVEN<Key.space>THE<Key.space>POTENTIAL<Key.space>IMPACT<Key.space>OF<Key.space>THIS<Key.space>TASK<Key.space>ON<Key.space>OUR<Key.space>COMPANY<Key.space>FINACIAL<Key.space>STABILITY,LET<Key.space>US<Key.space>ENSURE<Key.space>THAT<Key.space>E<Key.backspace>WE<Key.space>APPROACH<Key.space>IT<Key.space>WITH<Key.space>A<Key.space>SENSE<Key.space>OF<Key.space>FISCAL<Key.space>RESPONSIBILITY<Key.space>AND<Key.space>PRUDENCE
Screenshot: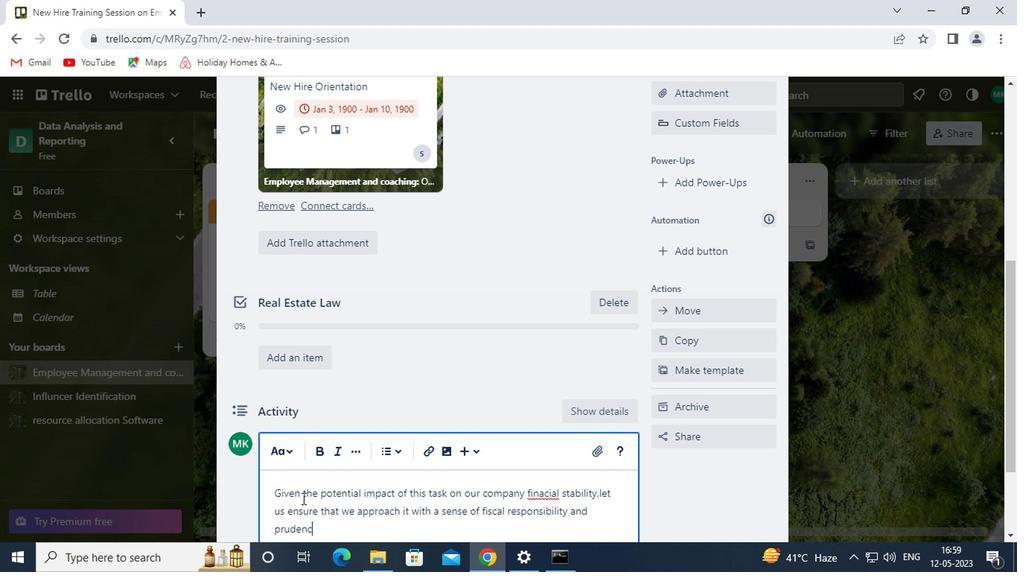 
Action: Mouse scrolled (299, 500) with delta (0, 0)
Screenshot: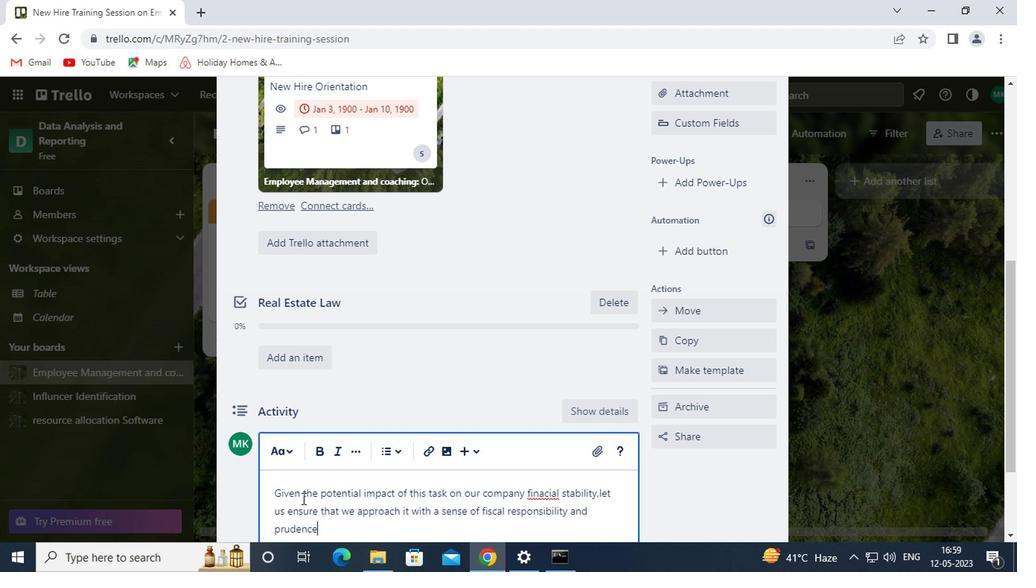 
Action: Mouse scrolled (299, 500) with delta (0, 0)
Screenshot: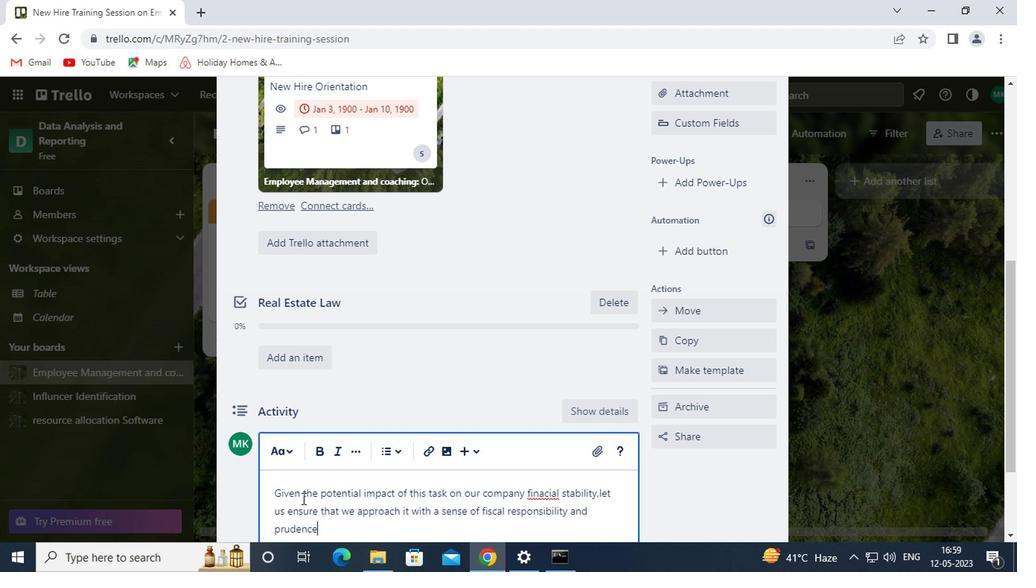 
Action: Mouse moved to (262, 455)
Screenshot: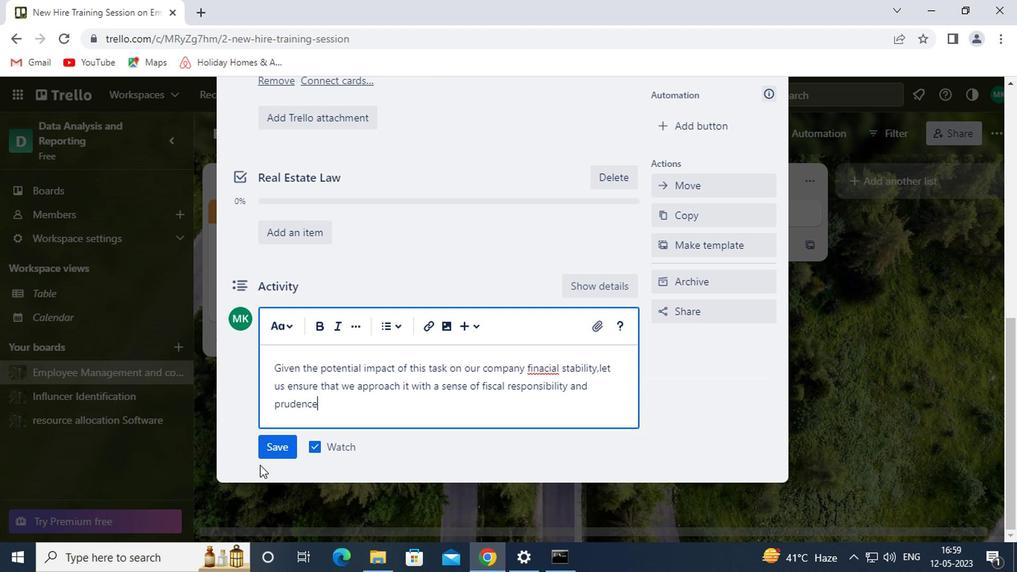 
Action: Mouse pressed left at (262, 455)
Screenshot: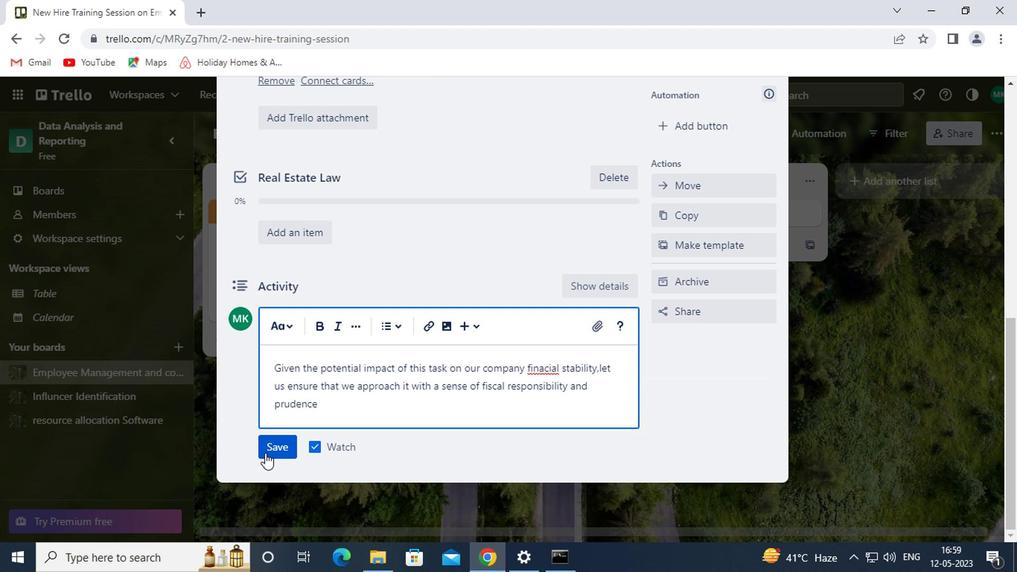 
Action: Mouse moved to (555, 465)
Screenshot: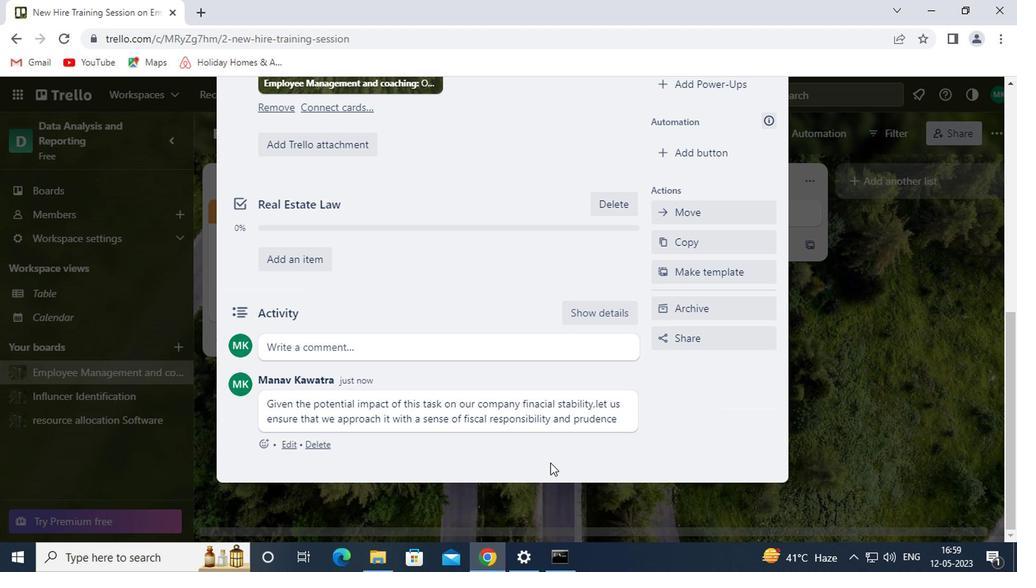 
Action: Mouse scrolled (555, 466) with delta (0, 0)
Screenshot: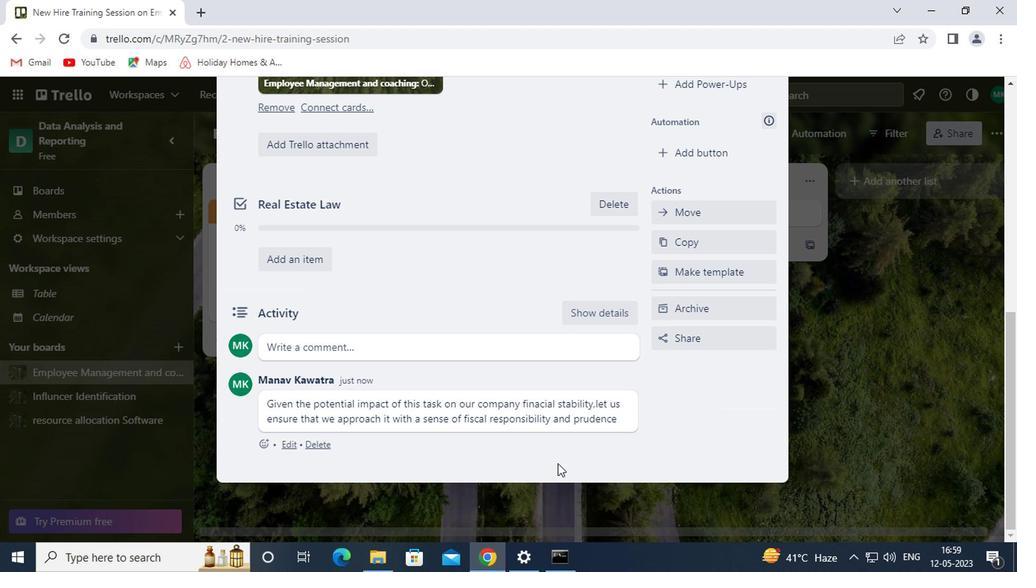 
Action: Mouse scrolled (555, 466) with delta (0, 0)
Screenshot: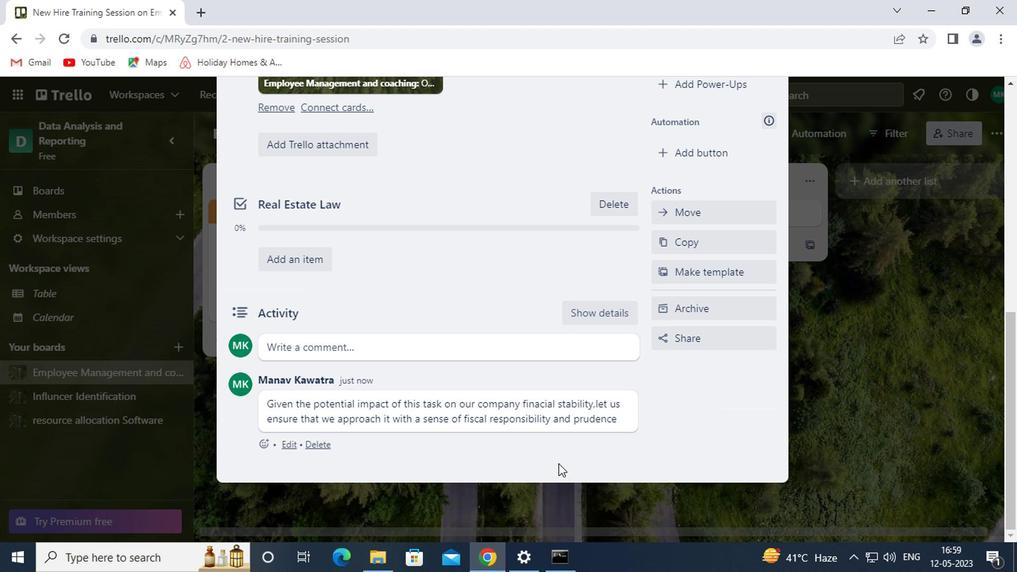 
Action: Mouse scrolled (555, 466) with delta (0, 0)
Screenshot: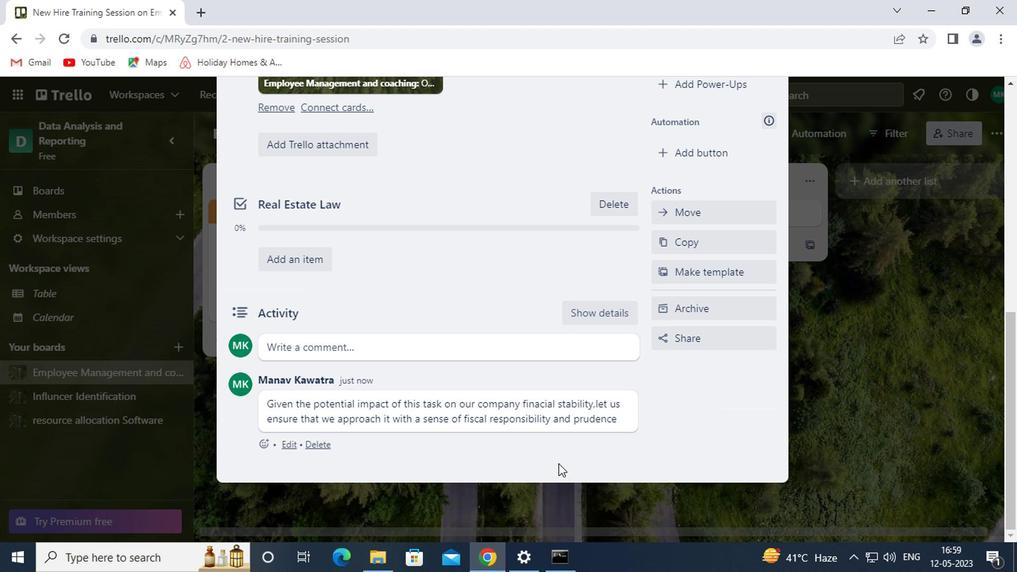 
Action: Mouse scrolled (555, 466) with delta (0, 0)
Screenshot: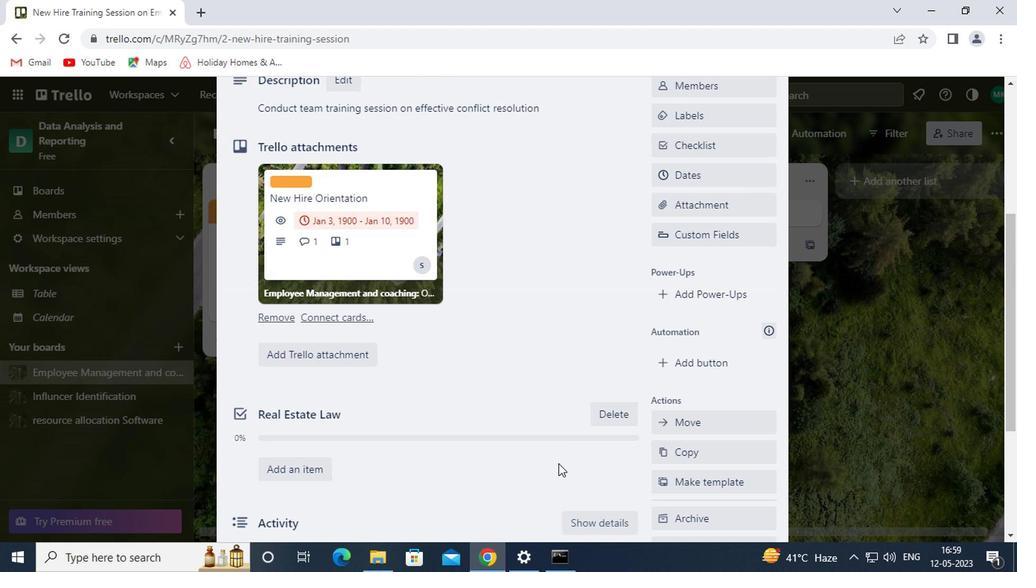 
Action: Mouse scrolled (555, 466) with delta (0, 0)
Screenshot: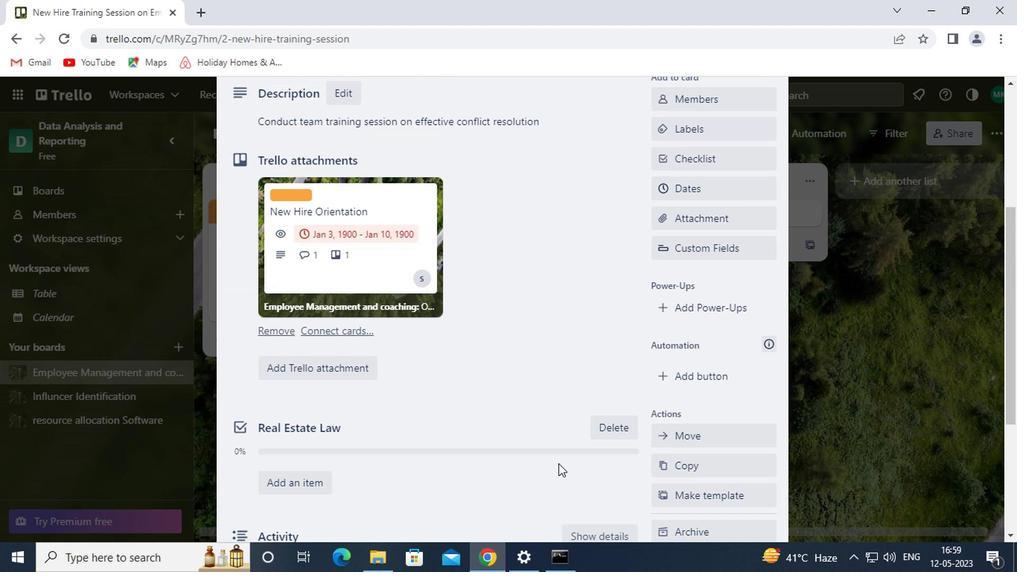 
Action: Mouse scrolled (555, 466) with delta (0, 0)
Screenshot: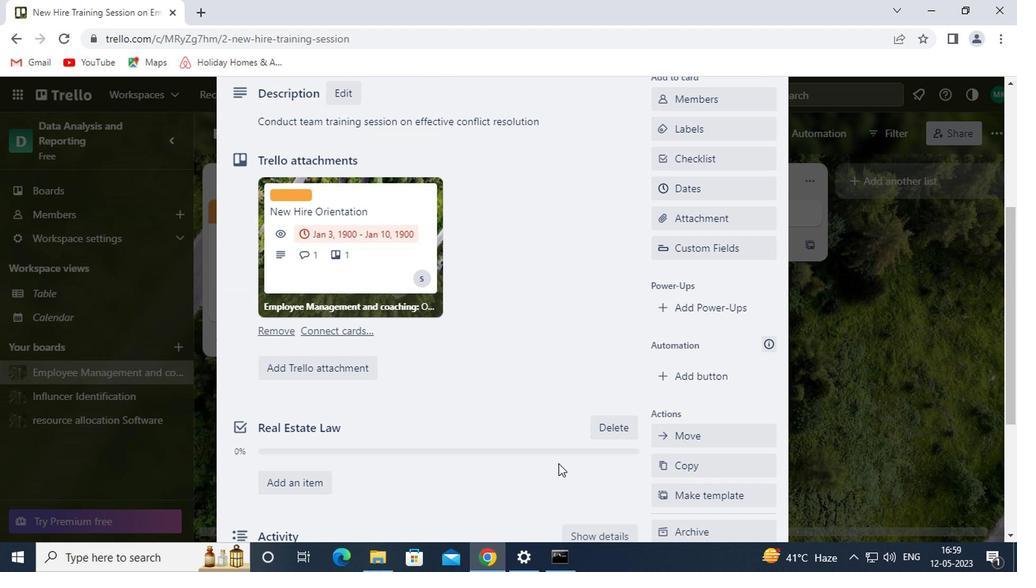 
Action: Mouse moved to (700, 413)
Screenshot: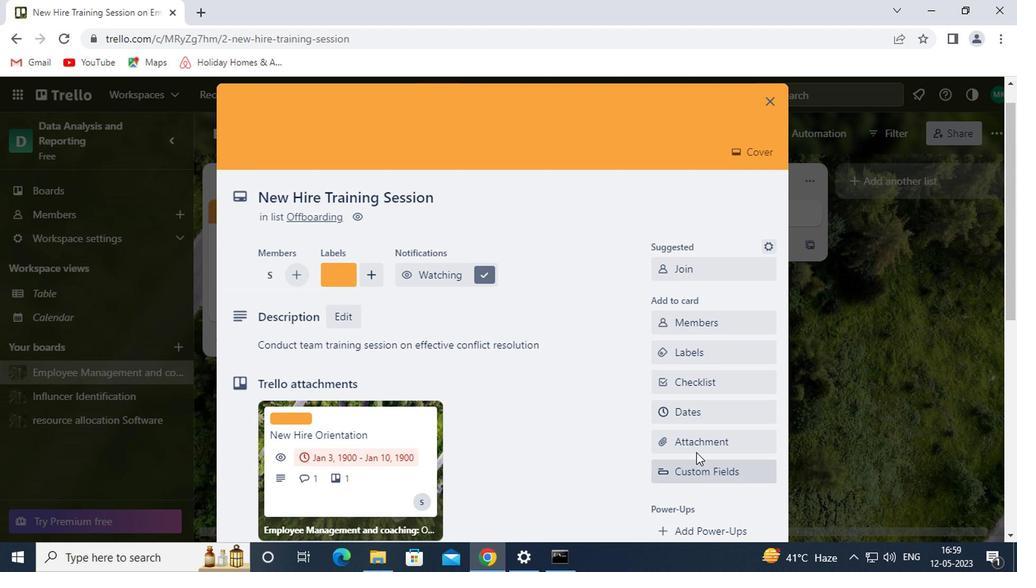 
Action: Mouse pressed left at (700, 413)
Screenshot: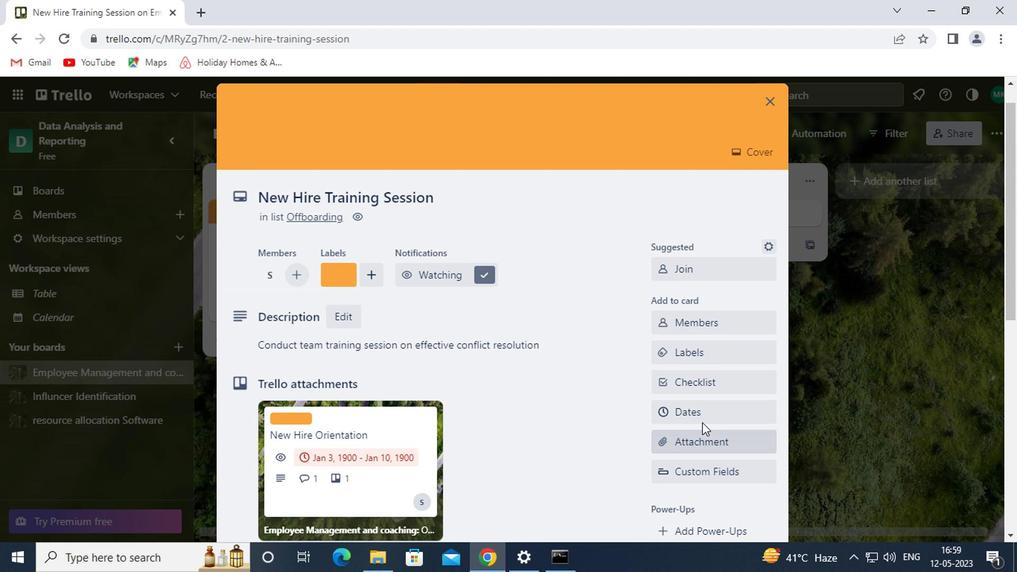 
Action: Mouse moved to (664, 403)
Screenshot: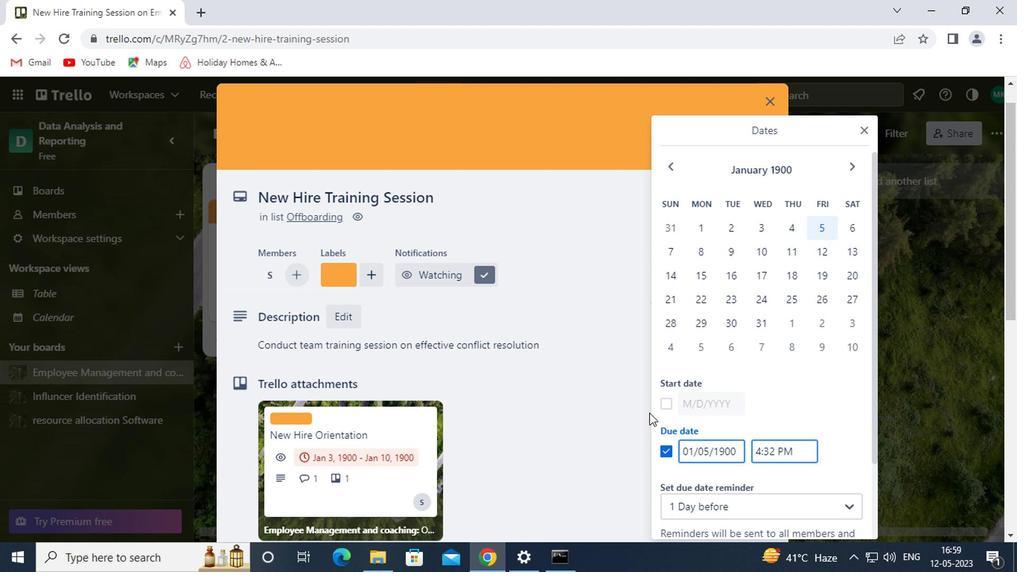 
Action: Mouse pressed left at (664, 403)
Screenshot: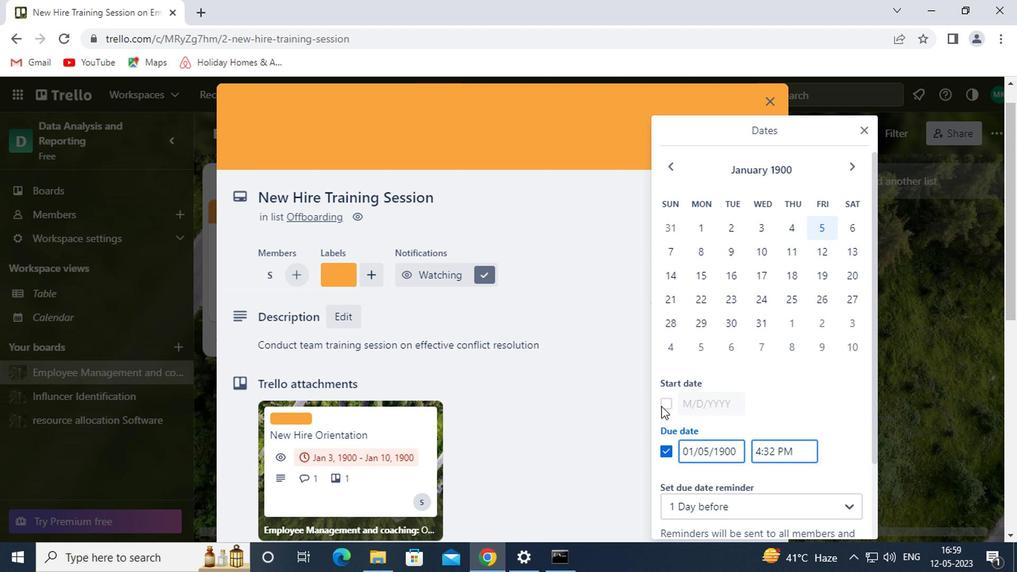 
Action: Mouse moved to (845, 223)
Screenshot: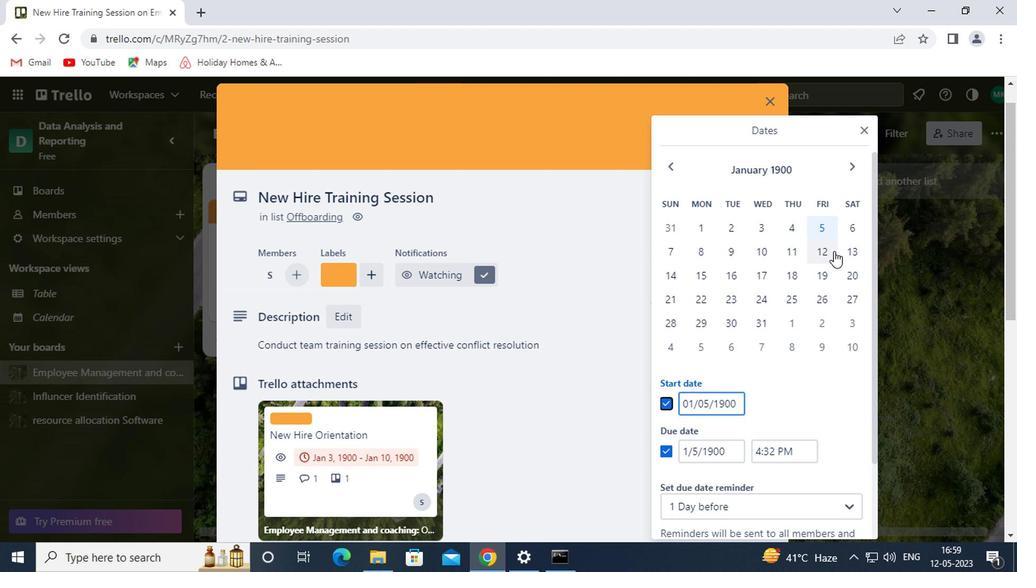 
Action: Mouse pressed left at (845, 223)
Screenshot: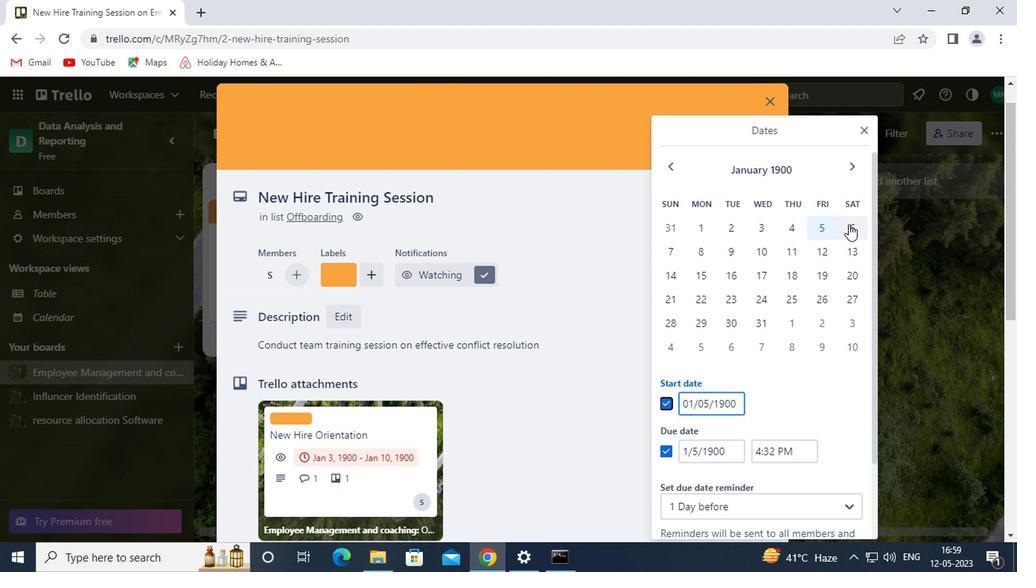 
Action: Mouse moved to (852, 253)
Screenshot: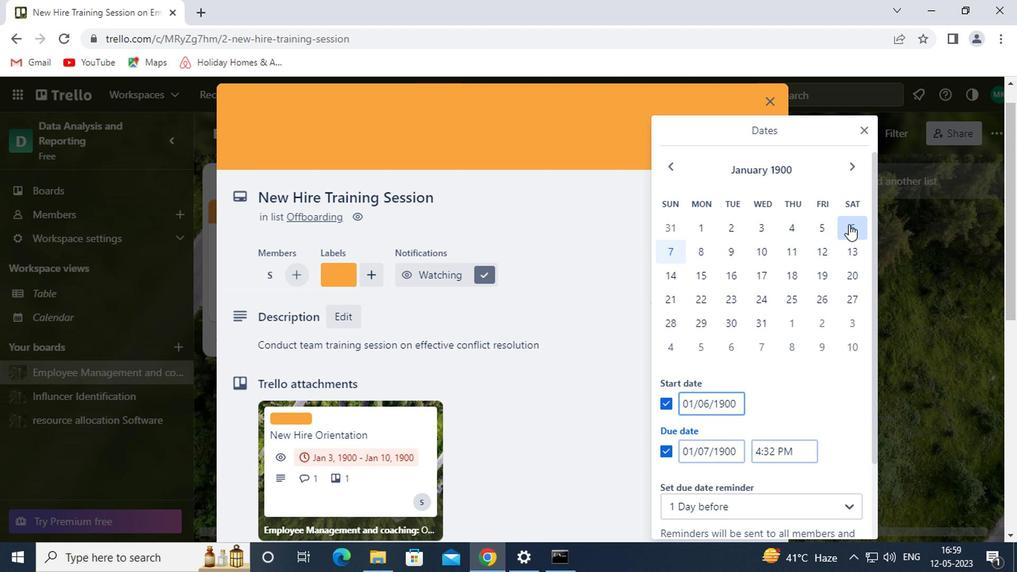 
Action: Mouse pressed left at (852, 253)
Screenshot: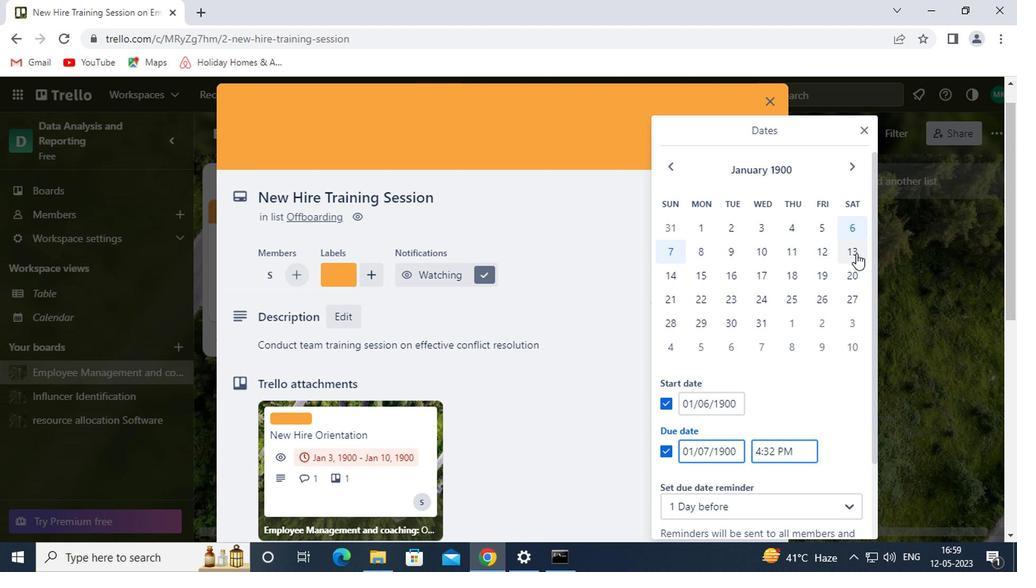 
Action: Mouse moved to (793, 355)
Screenshot: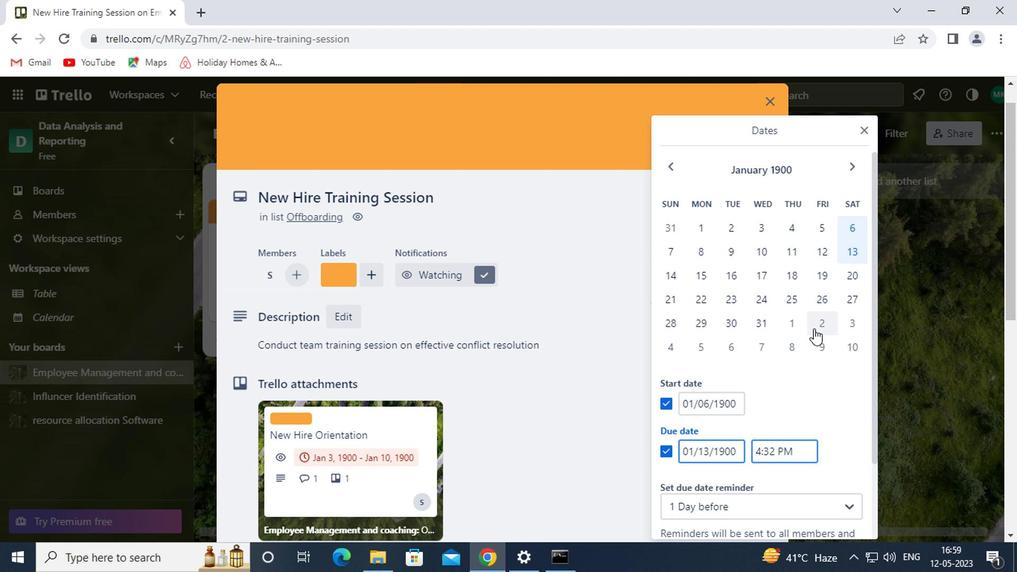 
Action: Mouse scrolled (793, 354) with delta (0, -1)
Screenshot: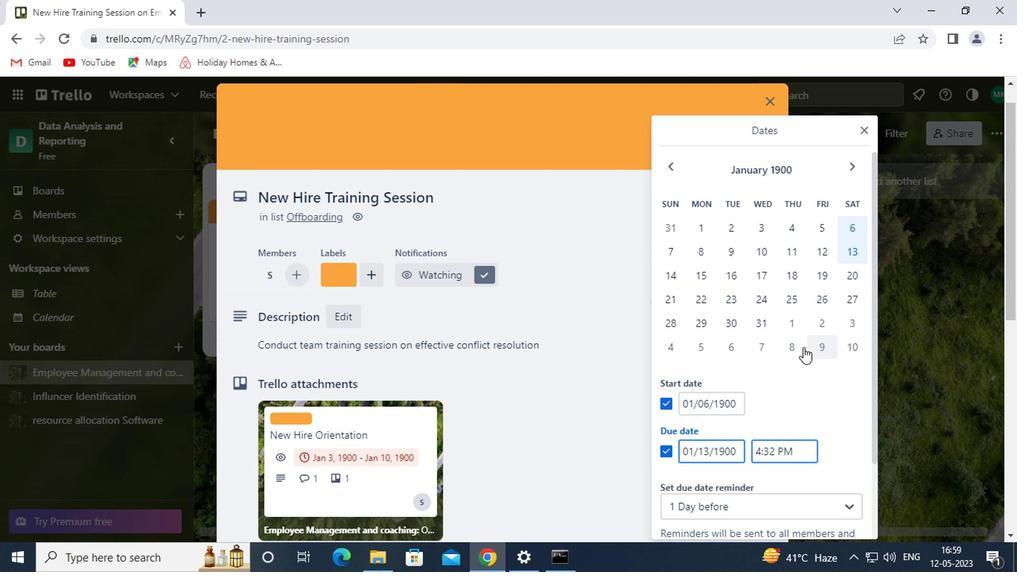 
Action: Mouse scrolled (793, 354) with delta (0, -1)
Screenshot: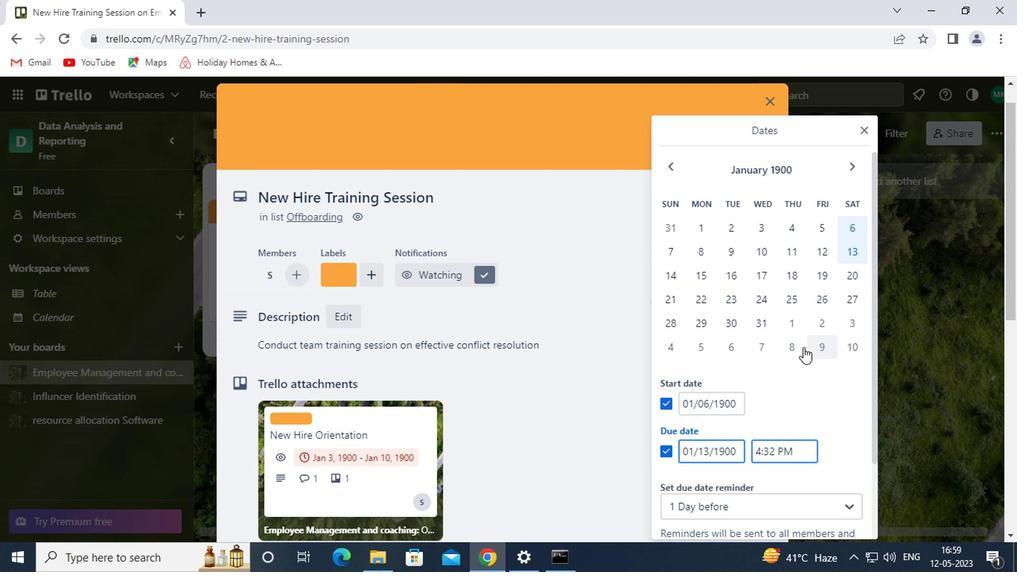 
Action: Mouse scrolled (793, 354) with delta (0, -1)
Screenshot: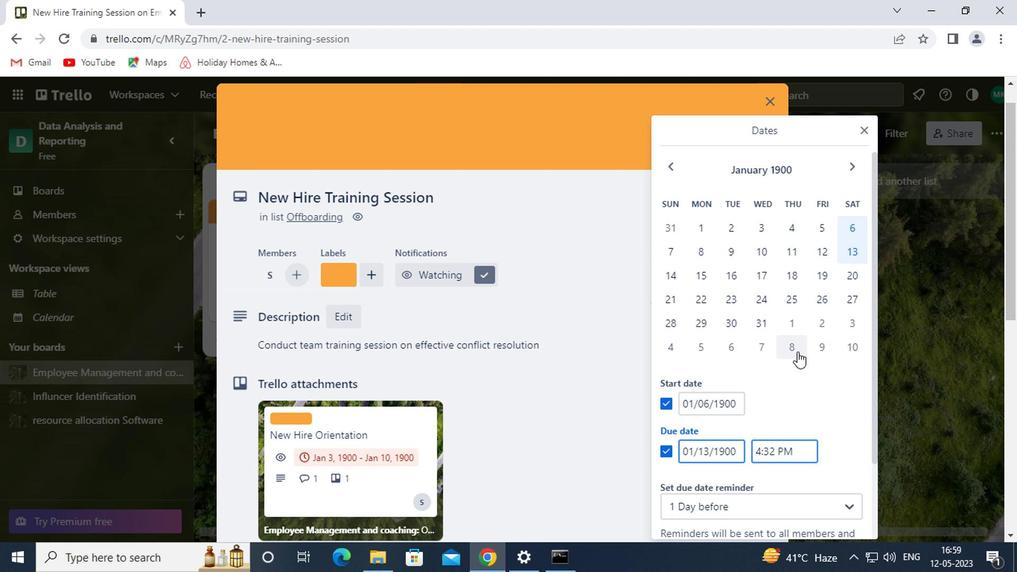 
Action: Mouse moved to (764, 477)
Screenshot: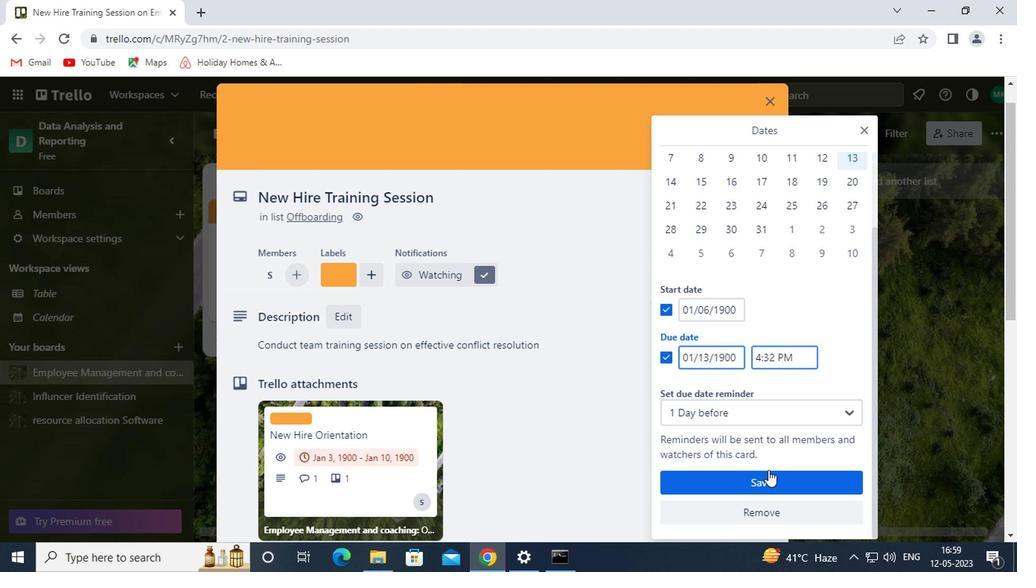 
Action: Mouse pressed left at (764, 477)
Screenshot: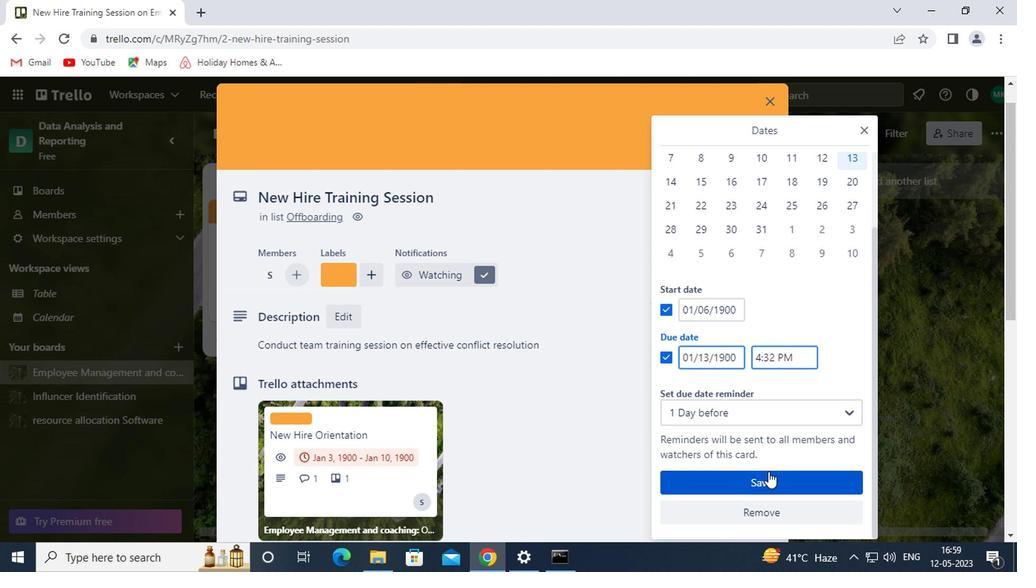 
Action: Mouse moved to (827, 418)
Screenshot: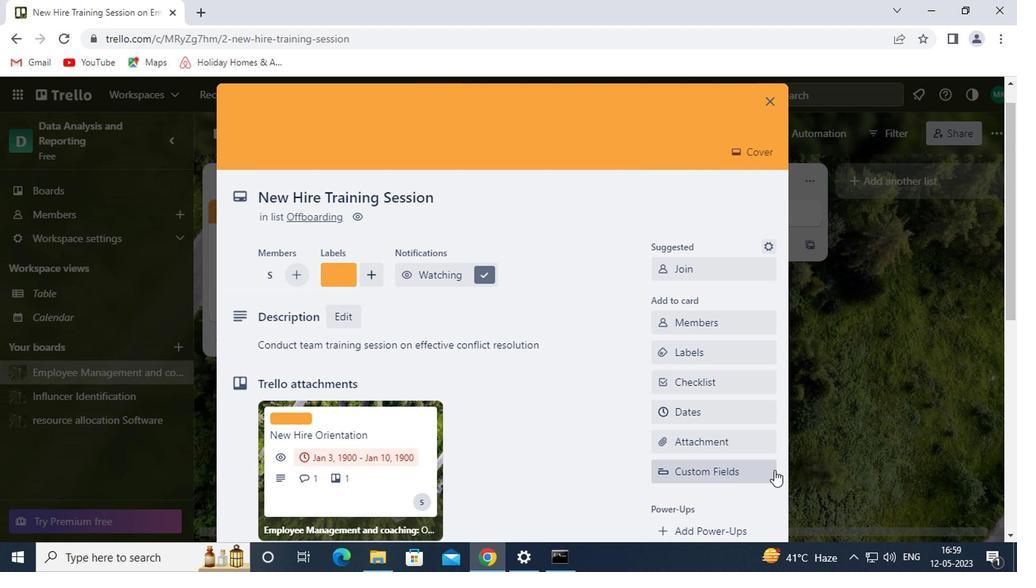 
Action: Mouse pressed left at (827, 418)
Screenshot: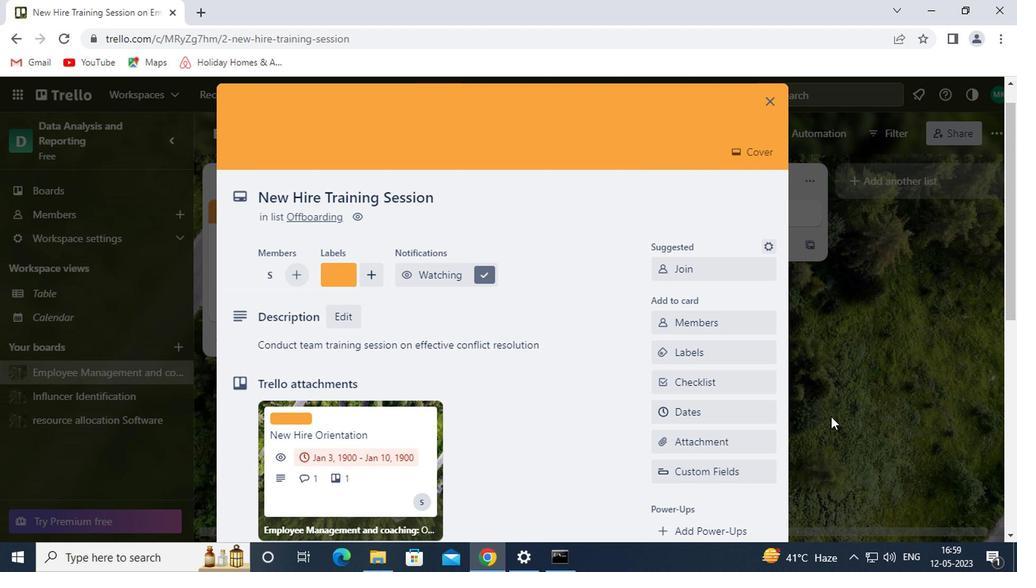 
